 Task: Find connections with filter location Kodarmā with filter topic #careerswith filter profile language English with filter current company Biesse with filter school Government College of Engineering, Amravati. with filter industry Investment Advice with filter service category Management with filter keywords title SQL Developer
Action: Mouse moved to (293, 203)
Screenshot: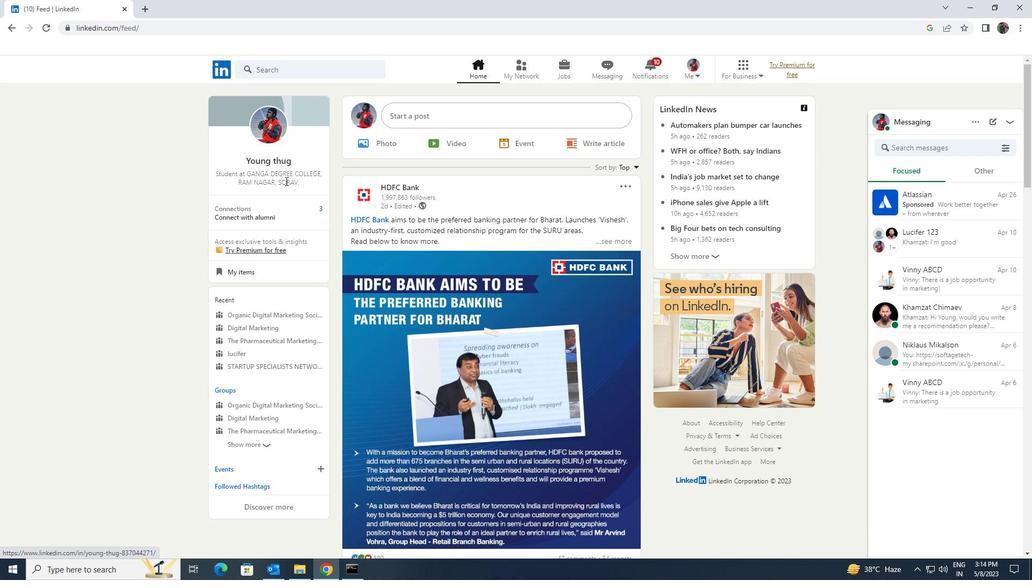 
Action: Mouse pressed left at (293, 203)
Screenshot: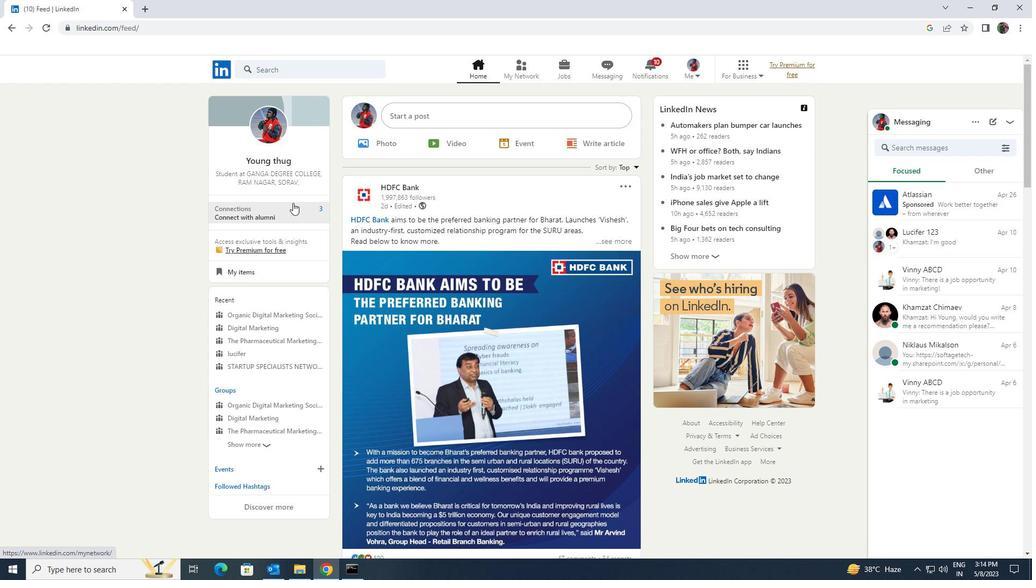 
Action: Mouse moved to (293, 122)
Screenshot: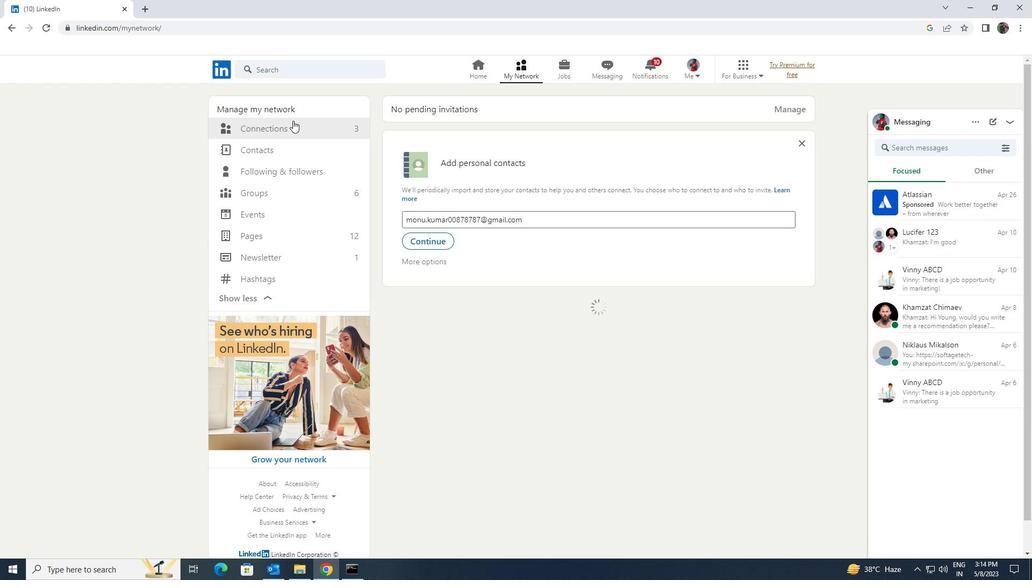 
Action: Mouse pressed left at (293, 122)
Screenshot: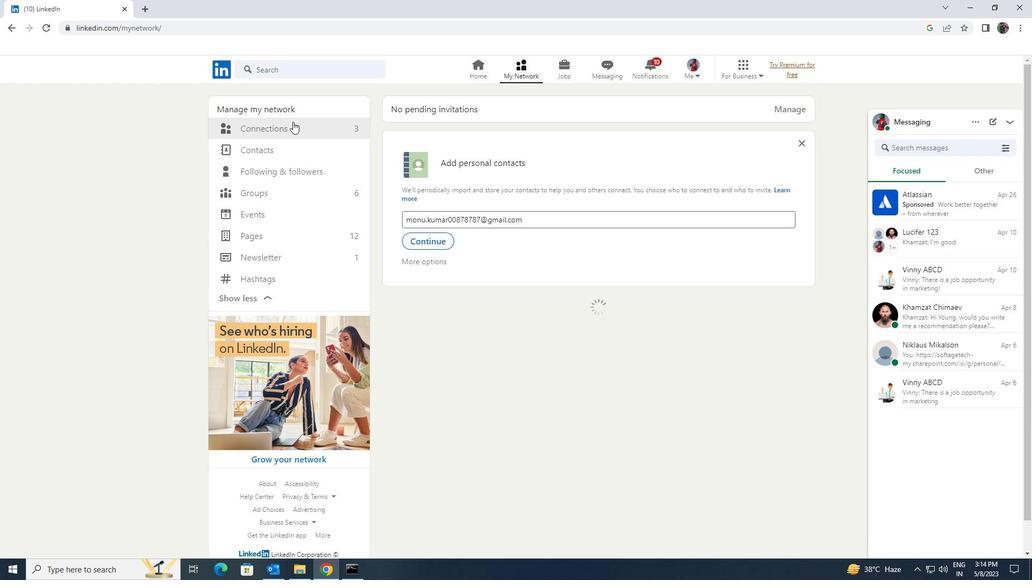 
Action: Mouse moved to (579, 130)
Screenshot: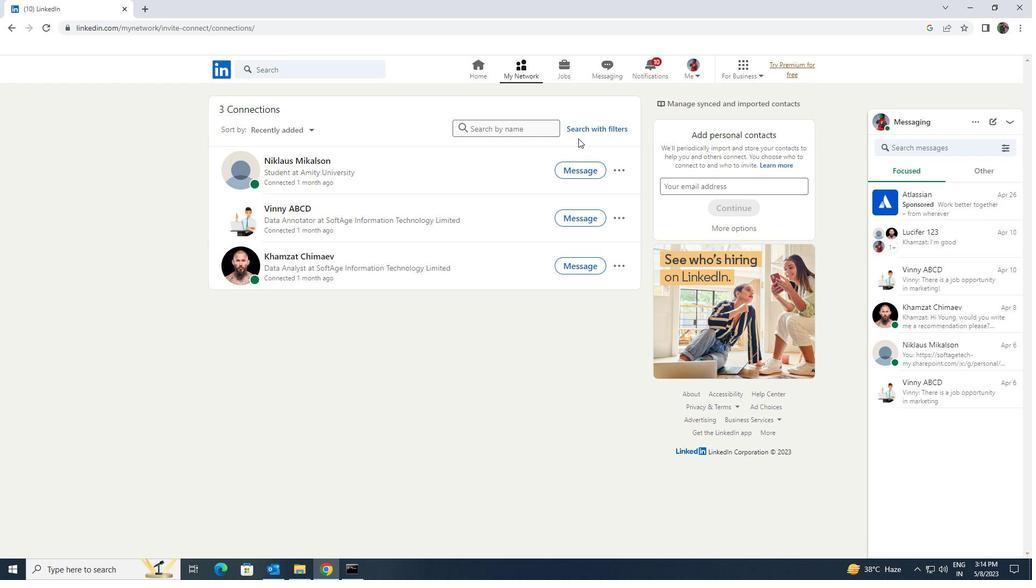 
Action: Mouse pressed left at (579, 130)
Screenshot: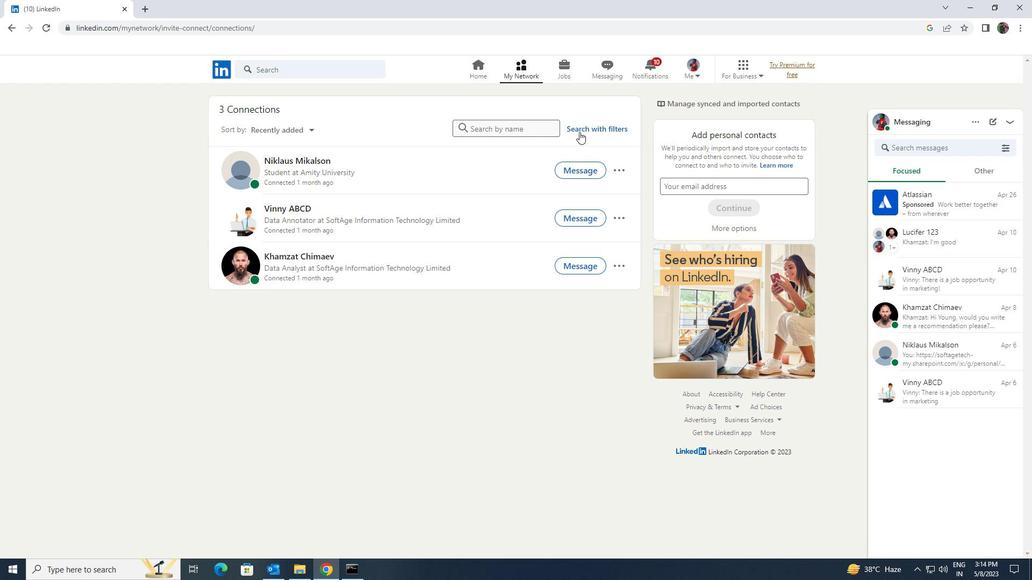 
Action: Mouse moved to (546, 100)
Screenshot: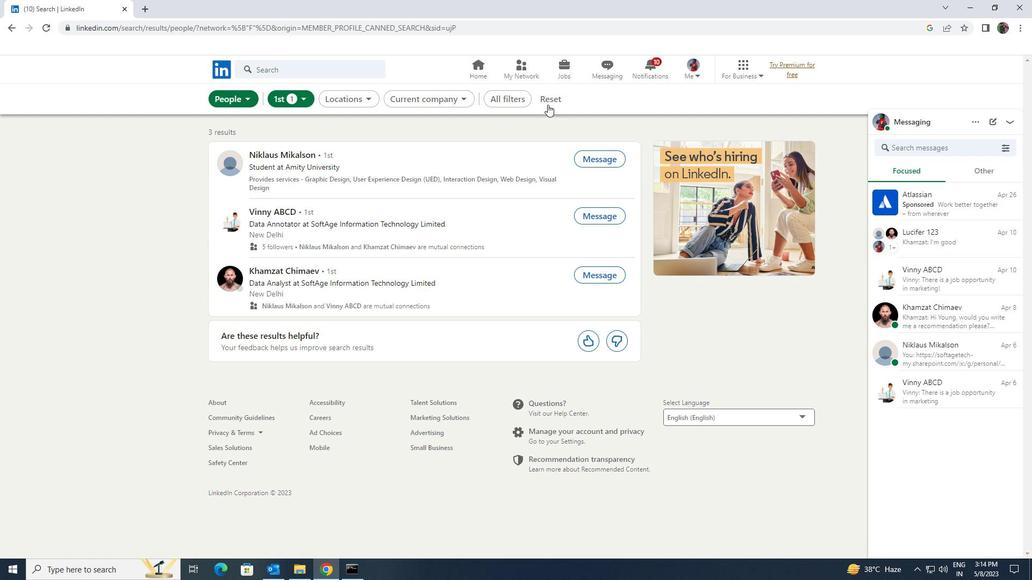 
Action: Mouse pressed left at (546, 100)
Screenshot: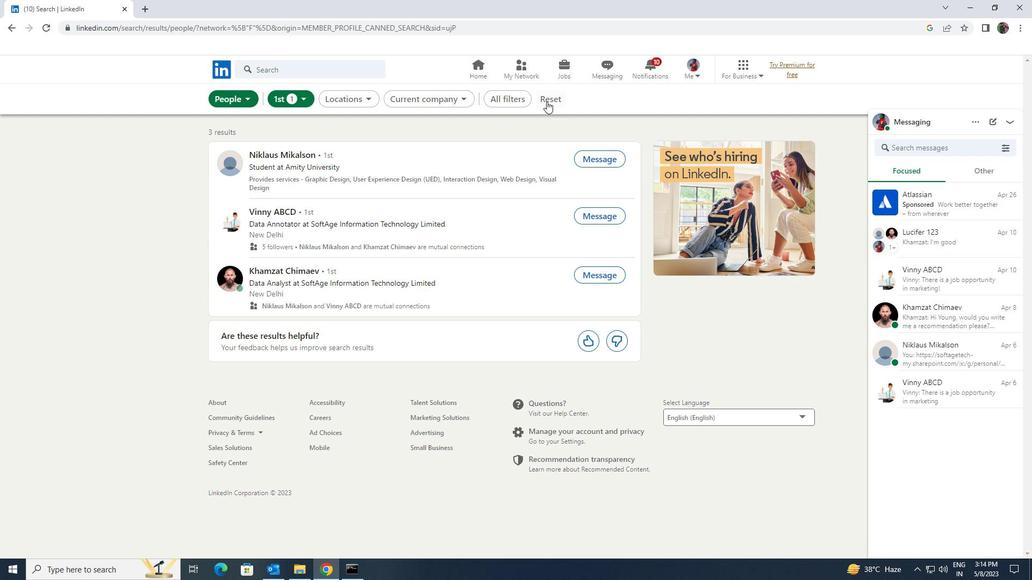 
Action: Mouse moved to (536, 100)
Screenshot: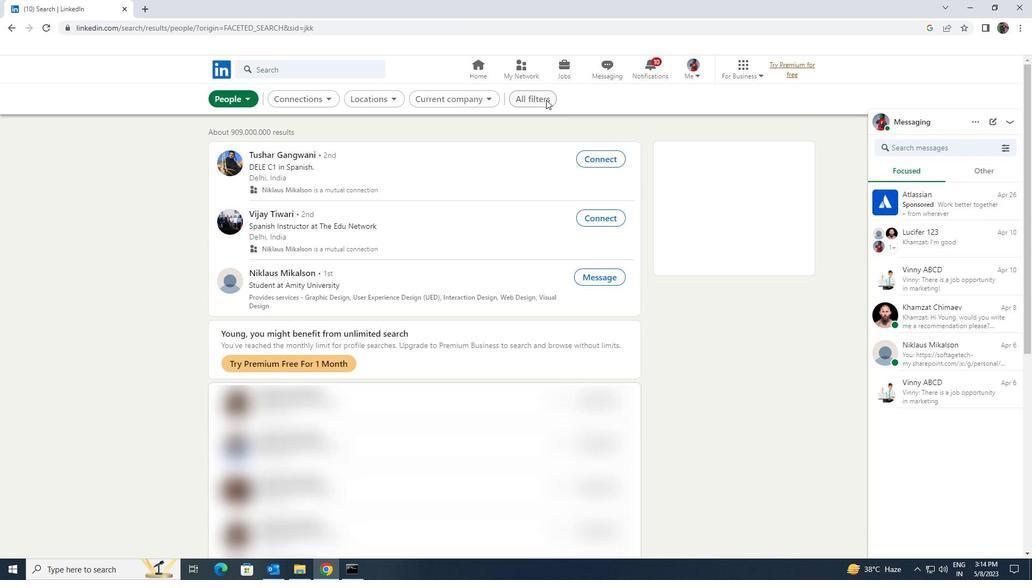
Action: Mouse pressed left at (536, 100)
Screenshot: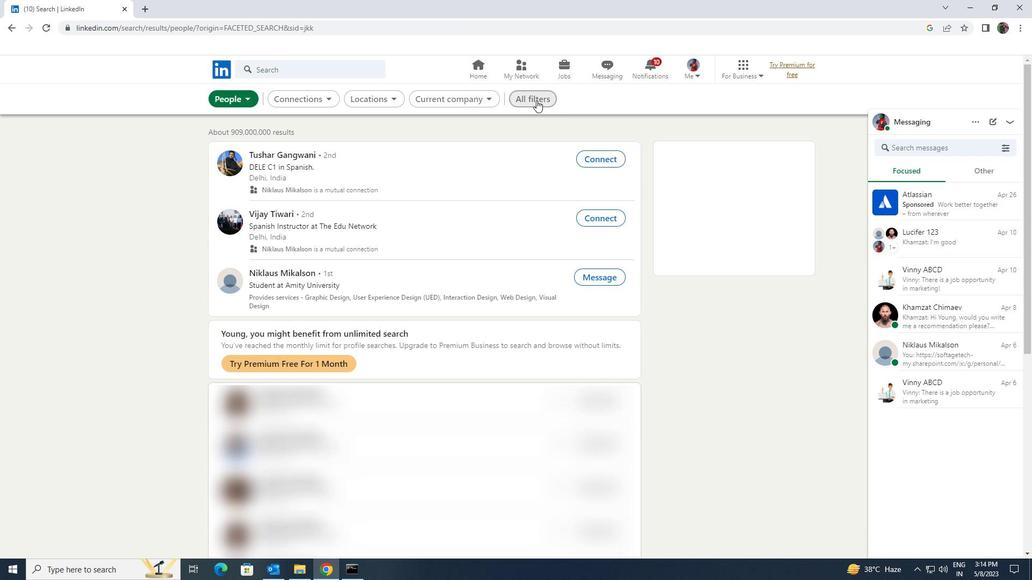 
Action: Mouse moved to (896, 421)
Screenshot: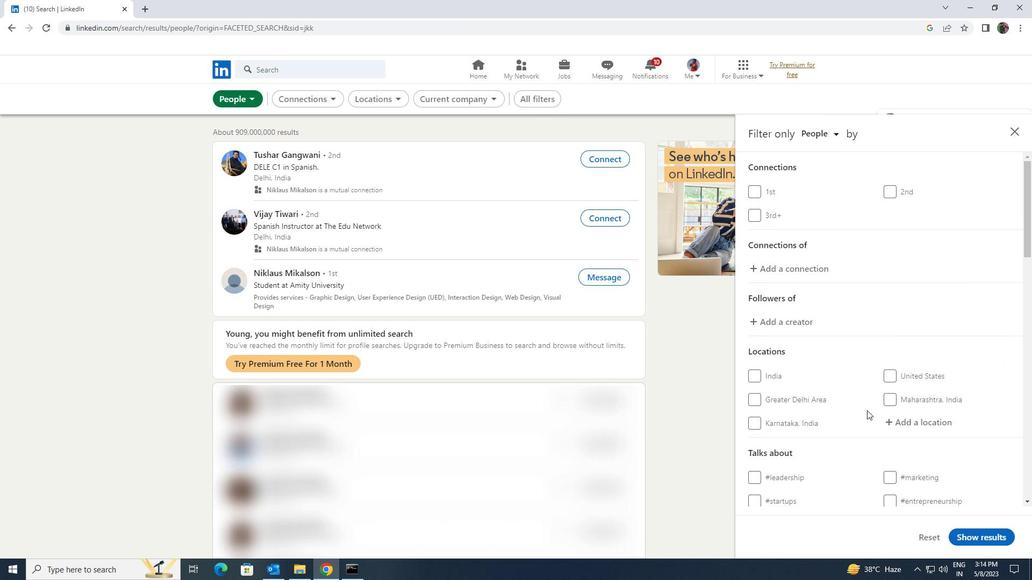 
Action: Mouse pressed left at (896, 421)
Screenshot: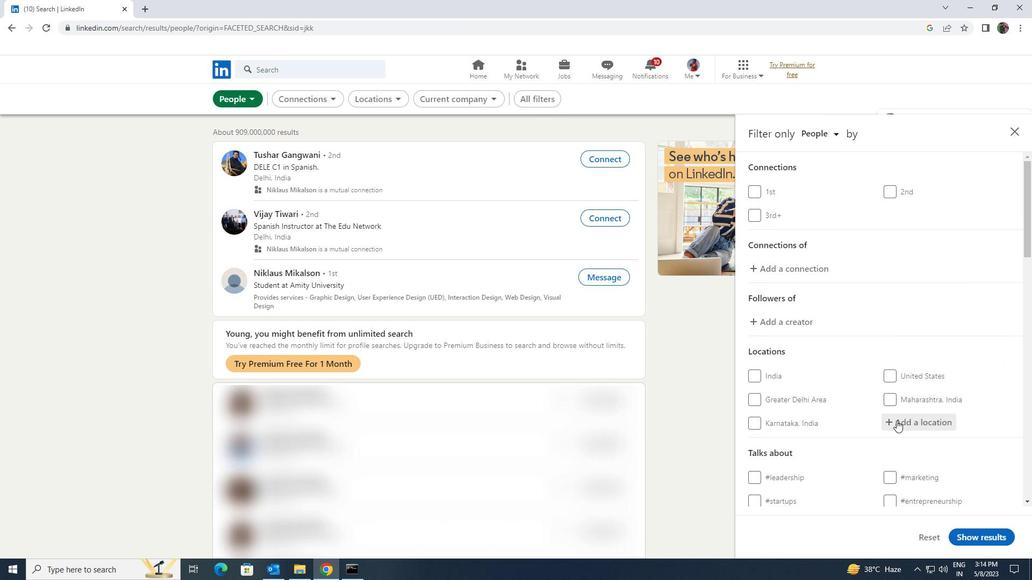 
Action: Key pressed <Key.shift>KODARMA
Screenshot: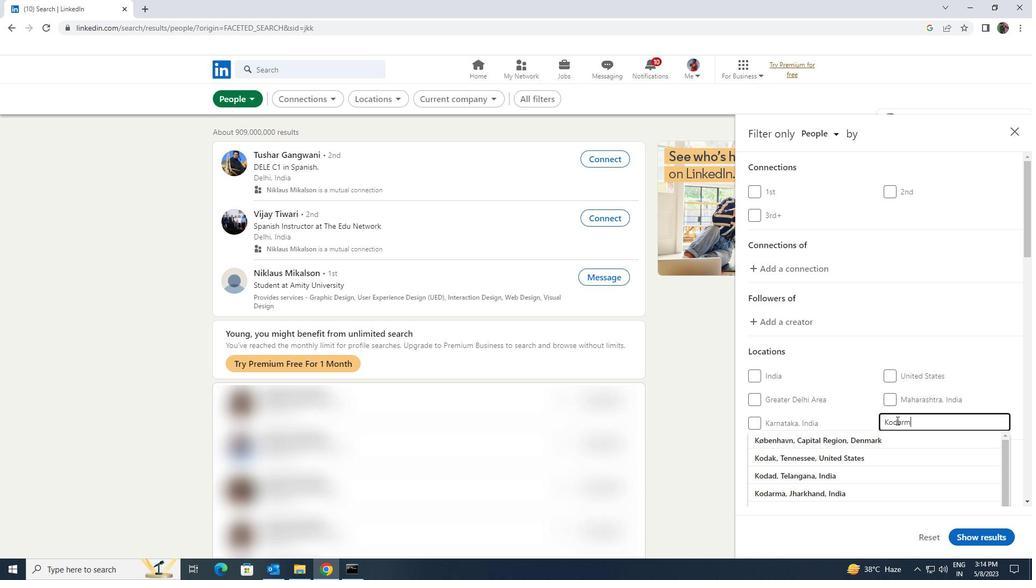 
Action: Mouse moved to (896, 434)
Screenshot: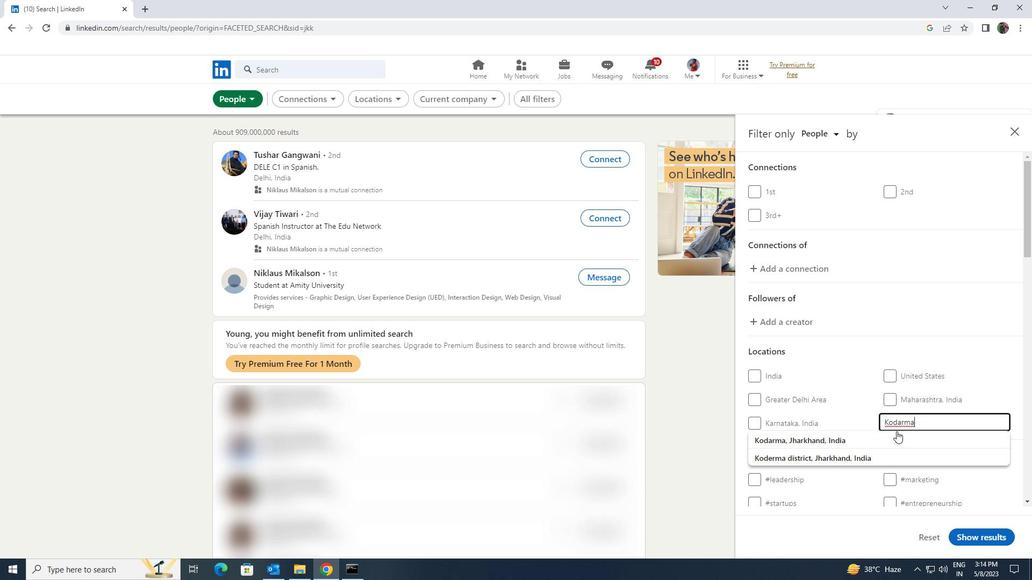 
Action: Mouse pressed left at (896, 434)
Screenshot: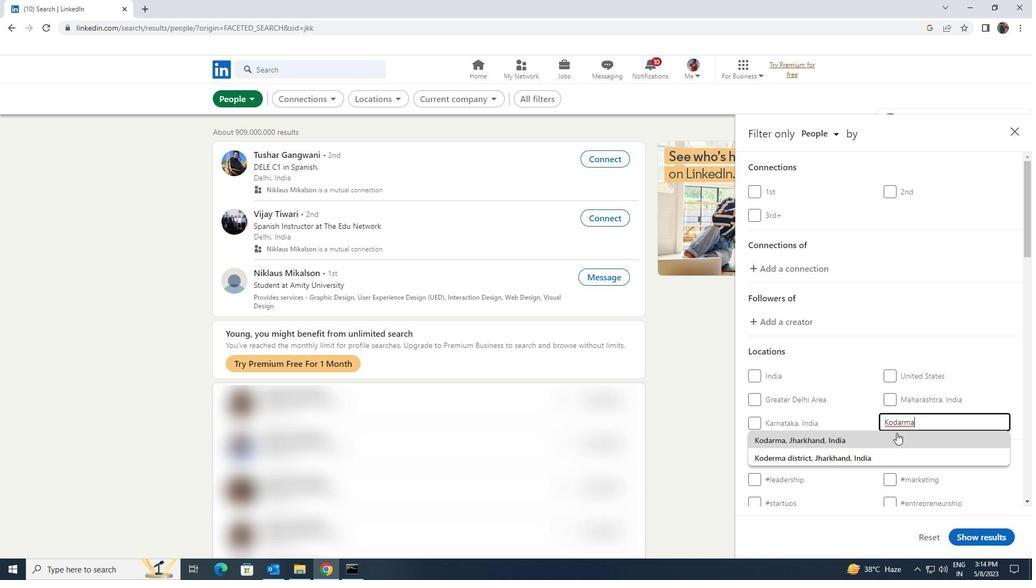 
Action: Mouse scrolled (896, 433) with delta (0, 0)
Screenshot: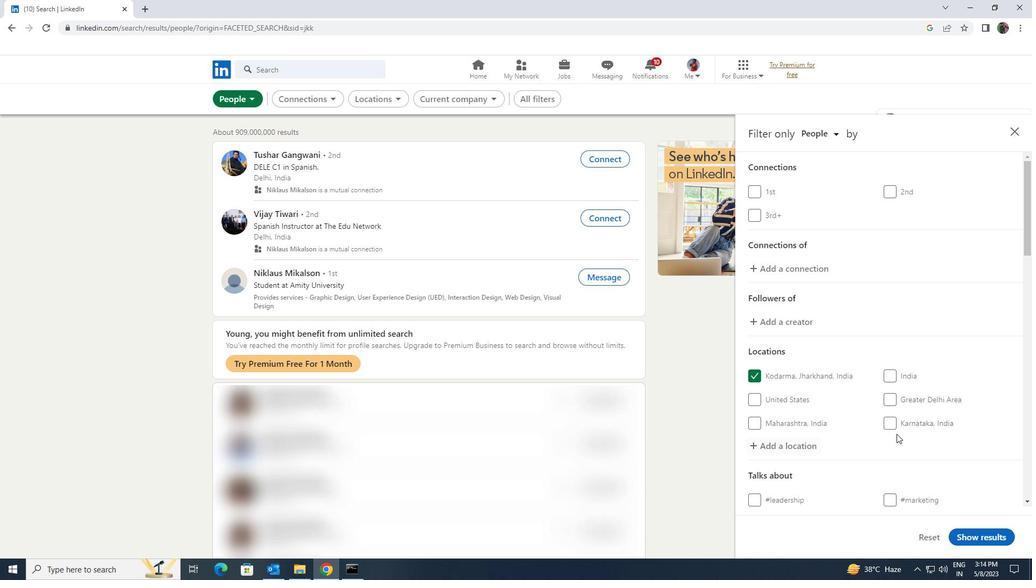 
Action: Mouse scrolled (896, 433) with delta (0, 0)
Screenshot: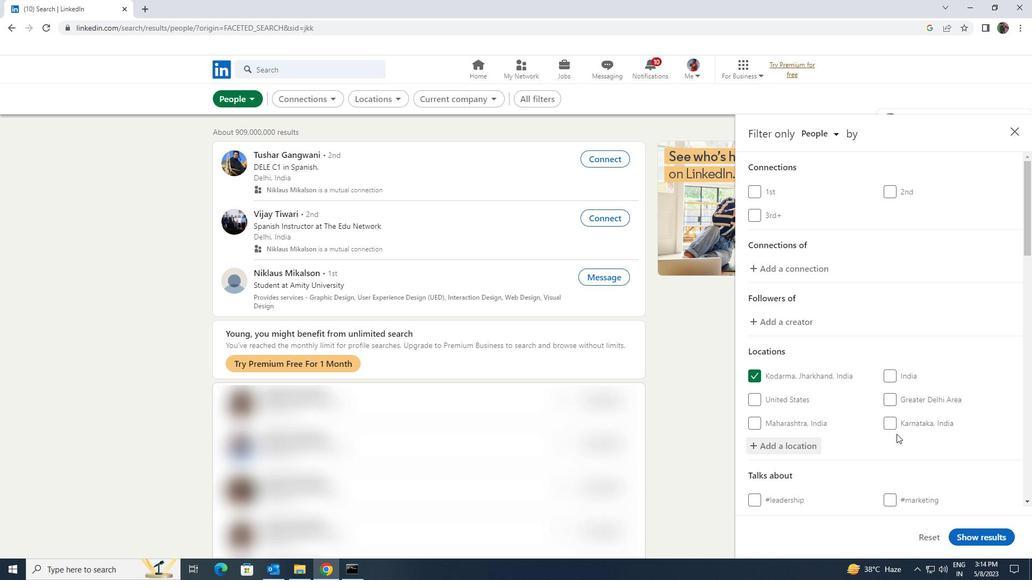 
Action: Mouse moved to (896, 442)
Screenshot: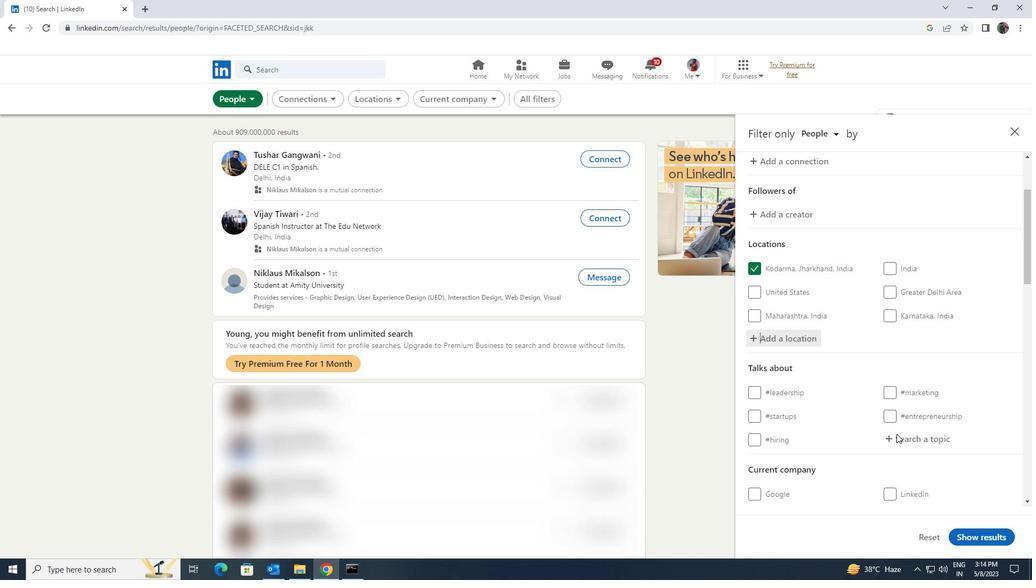
Action: Mouse pressed left at (896, 442)
Screenshot: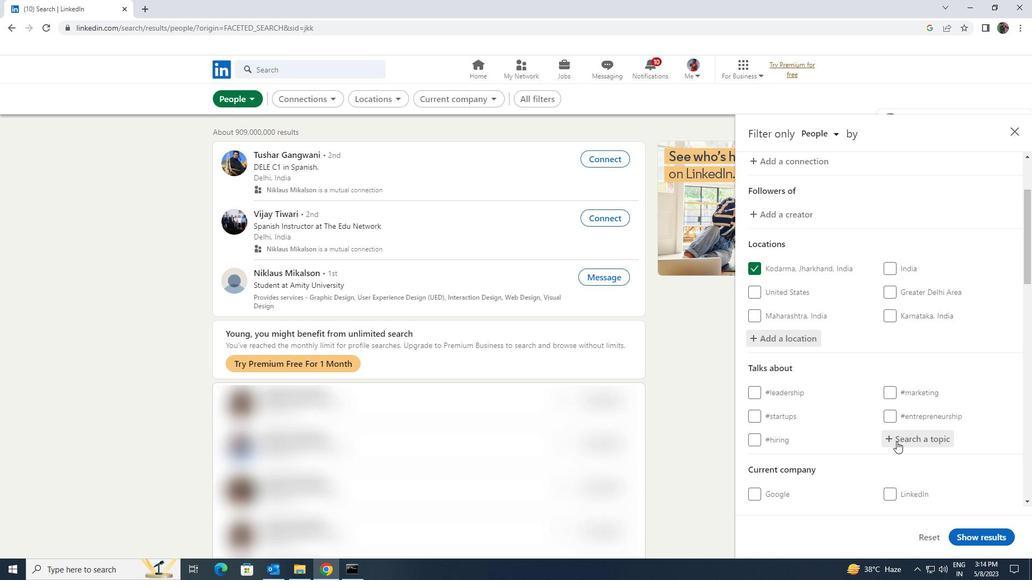 
Action: Key pressed <Key.shift>CAREERS
Screenshot: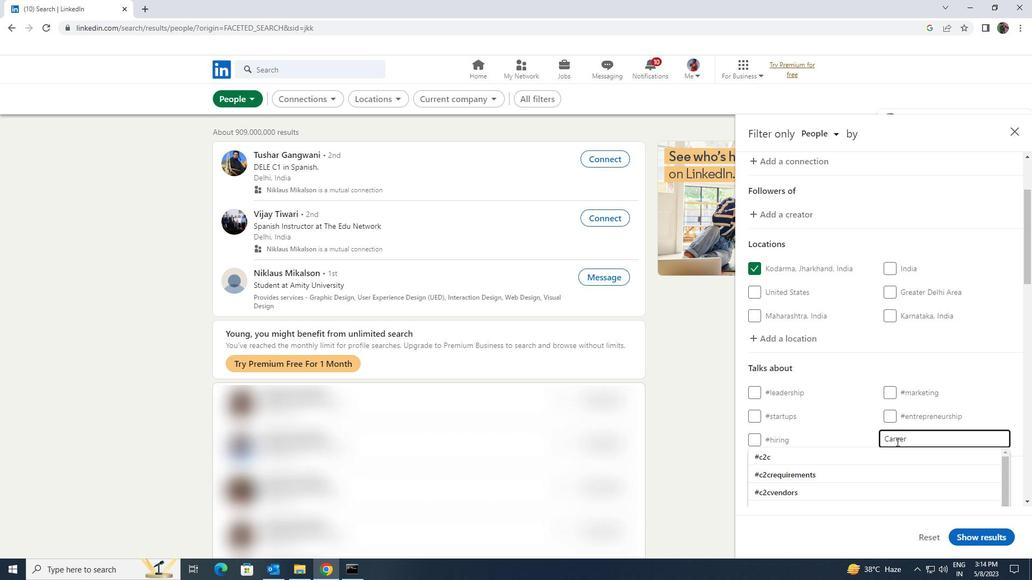 
Action: Mouse moved to (893, 452)
Screenshot: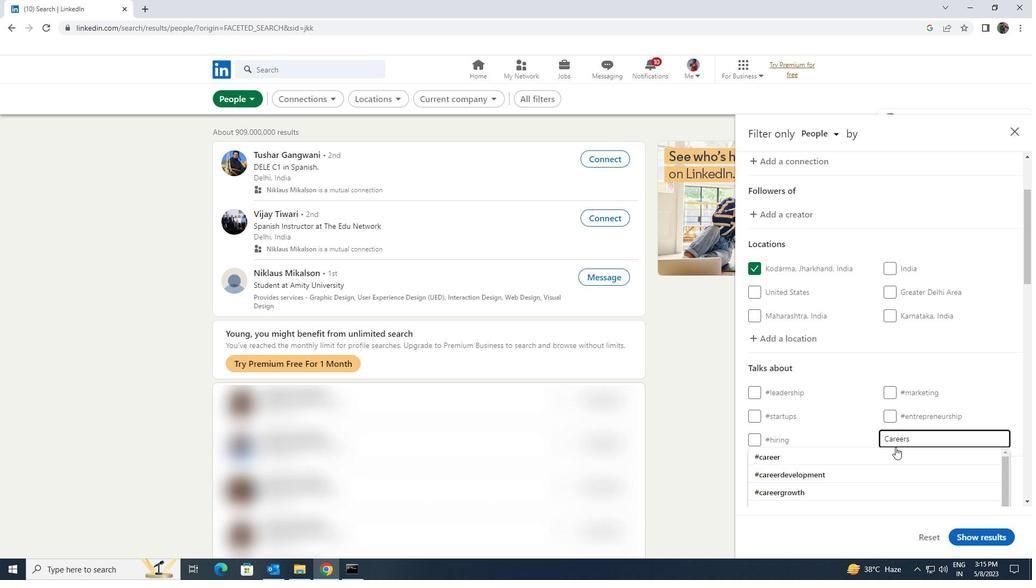 
Action: Mouse pressed left at (893, 452)
Screenshot: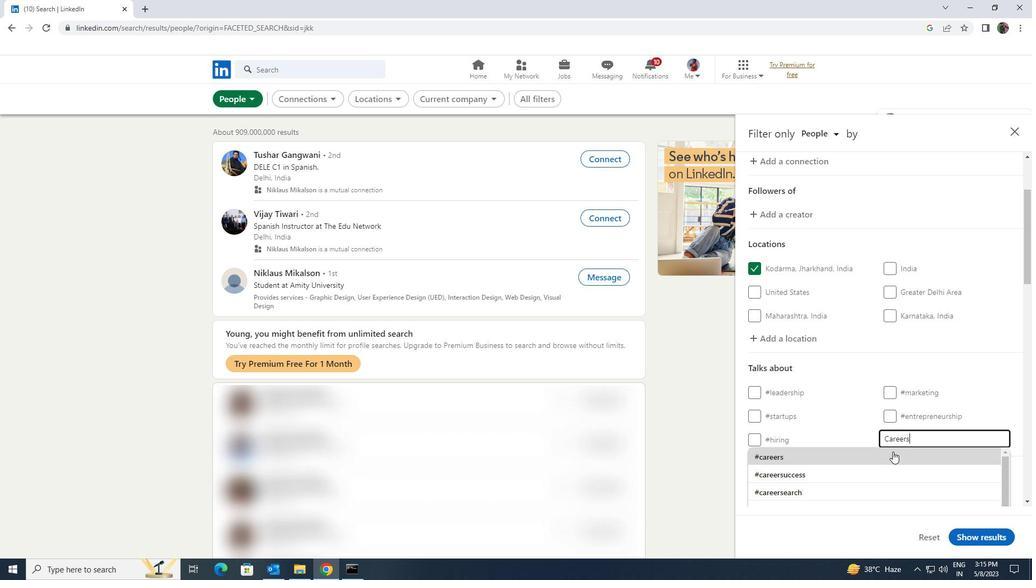 
Action: Mouse scrolled (893, 451) with delta (0, 0)
Screenshot: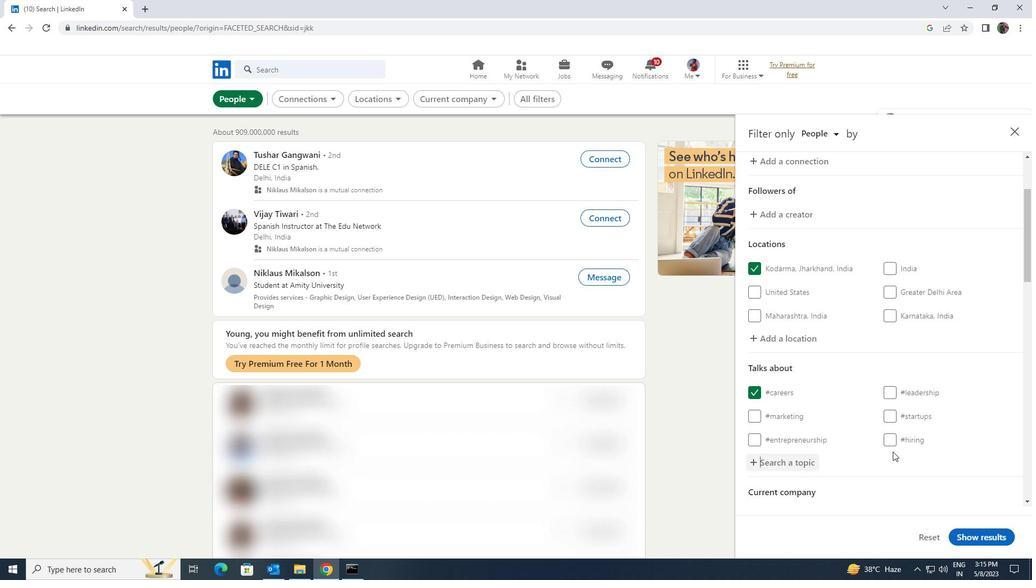 
Action: Mouse scrolled (893, 451) with delta (0, 0)
Screenshot: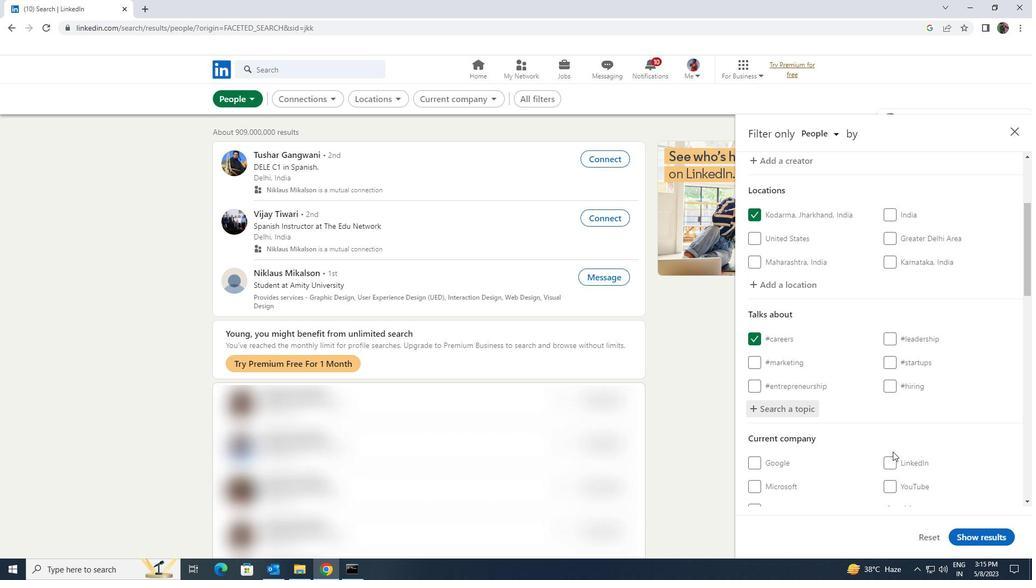 
Action: Mouse scrolled (893, 451) with delta (0, 0)
Screenshot: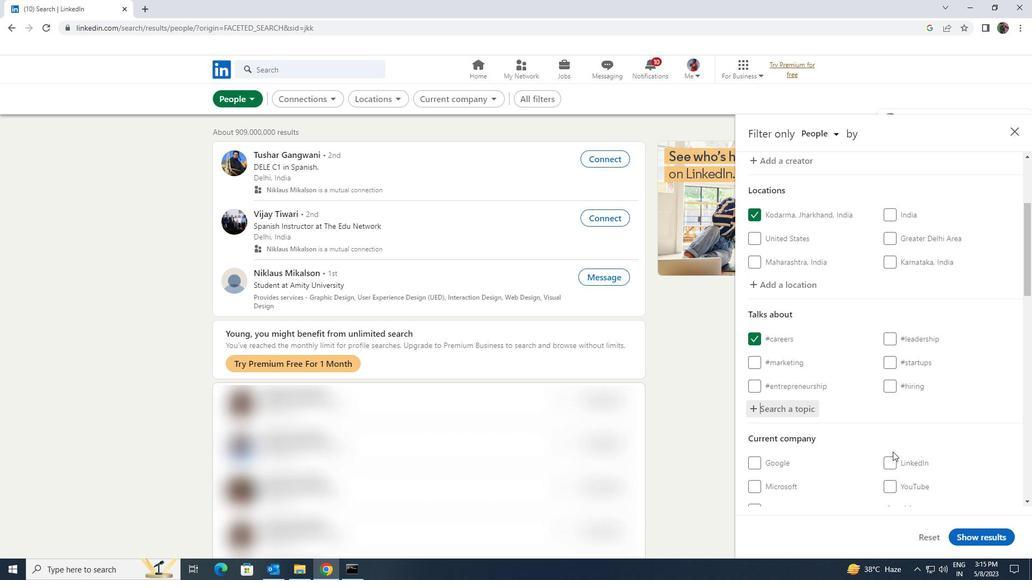 
Action: Mouse scrolled (893, 451) with delta (0, 0)
Screenshot: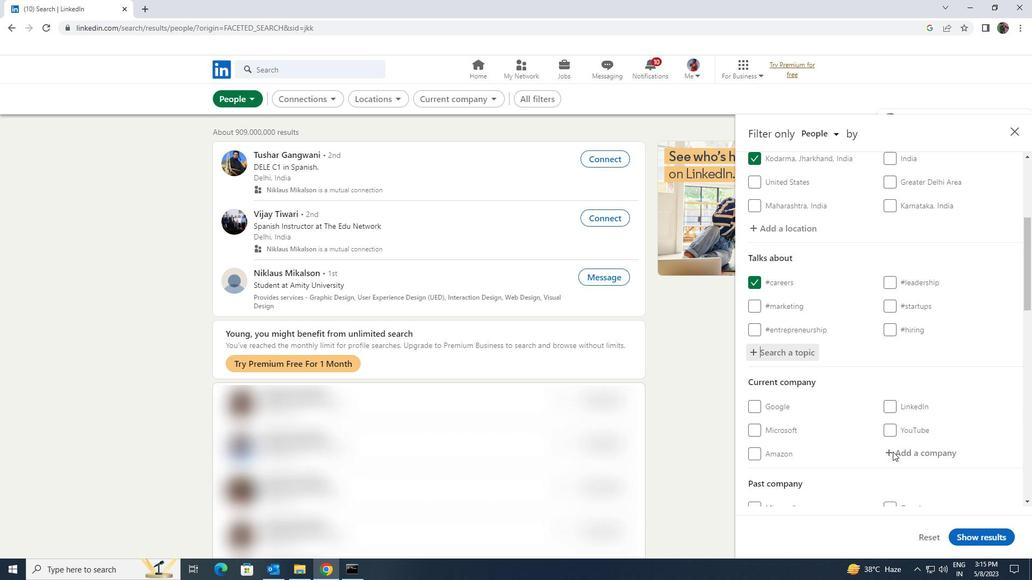 
Action: Mouse scrolled (893, 451) with delta (0, 0)
Screenshot: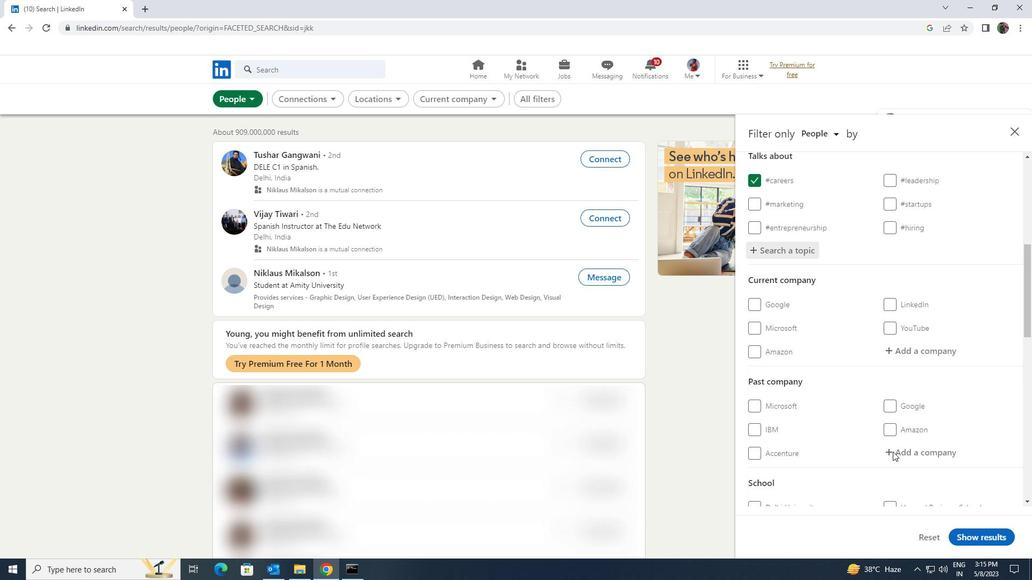 
Action: Mouse scrolled (893, 451) with delta (0, 0)
Screenshot: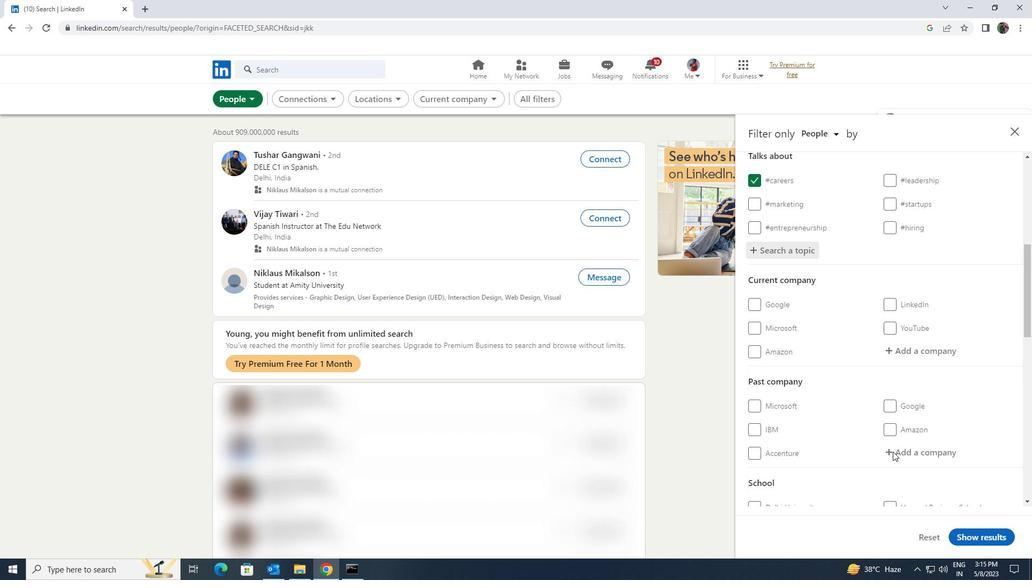 
Action: Mouse scrolled (893, 451) with delta (0, 0)
Screenshot: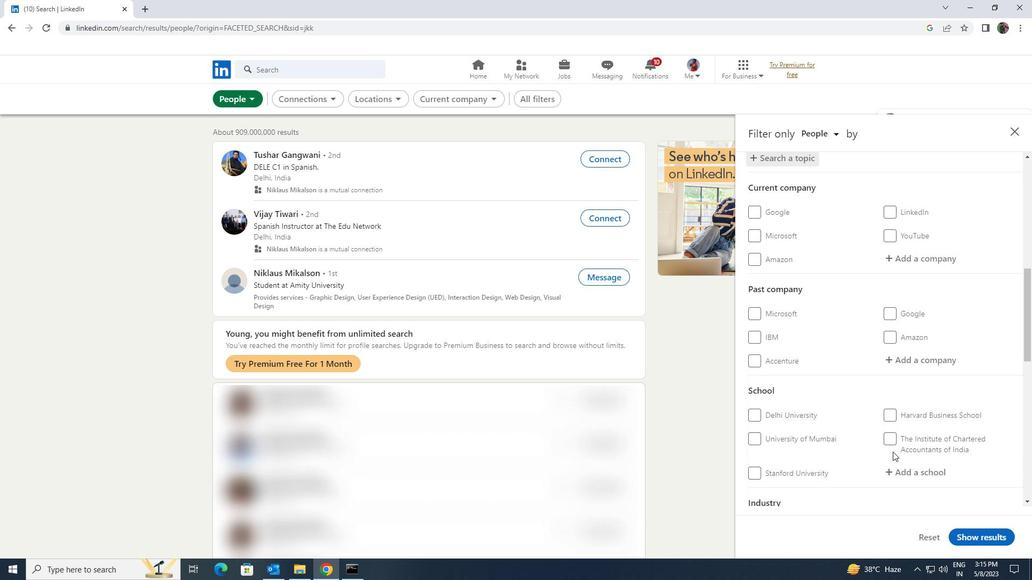 
Action: Mouse scrolled (893, 451) with delta (0, 0)
Screenshot: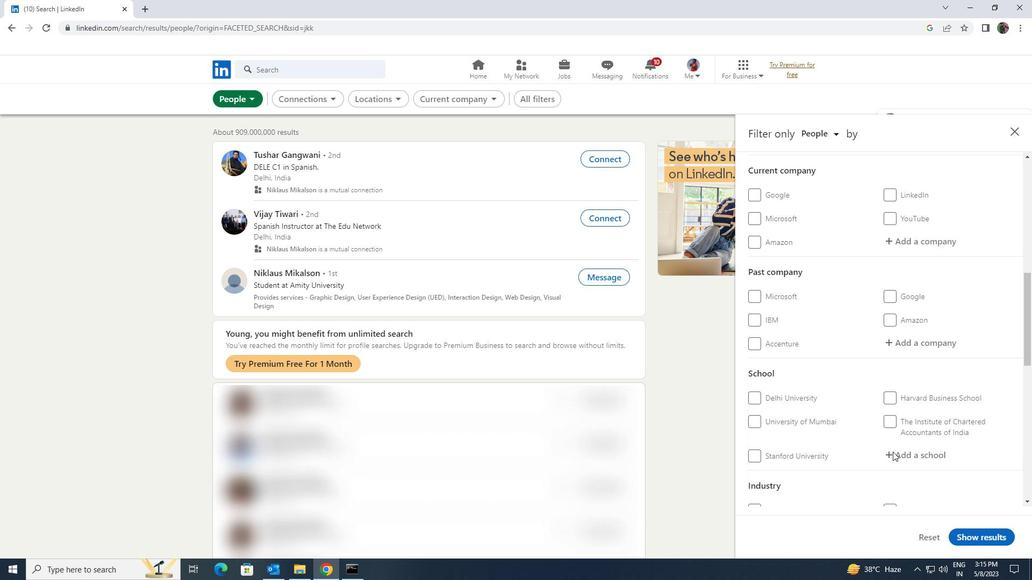
Action: Mouse scrolled (893, 451) with delta (0, 0)
Screenshot: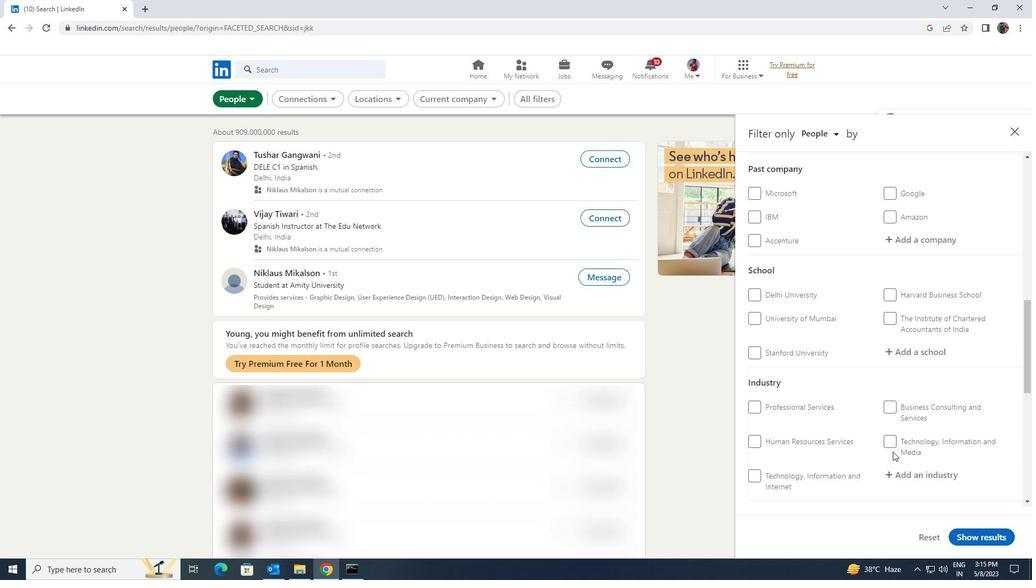 
Action: Mouse scrolled (893, 451) with delta (0, 0)
Screenshot: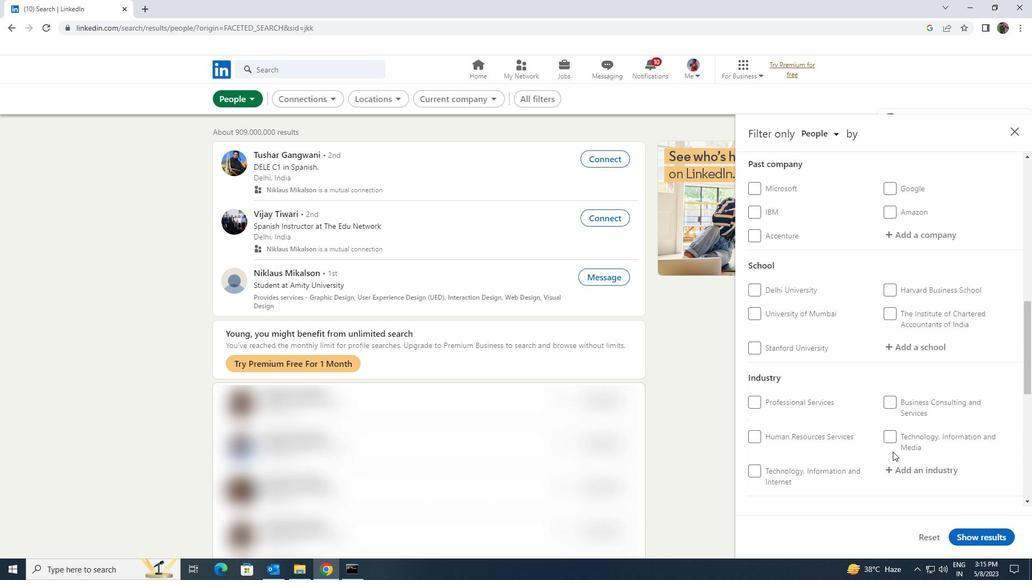 
Action: Mouse scrolled (893, 451) with delta (0, 0)
Screenshot: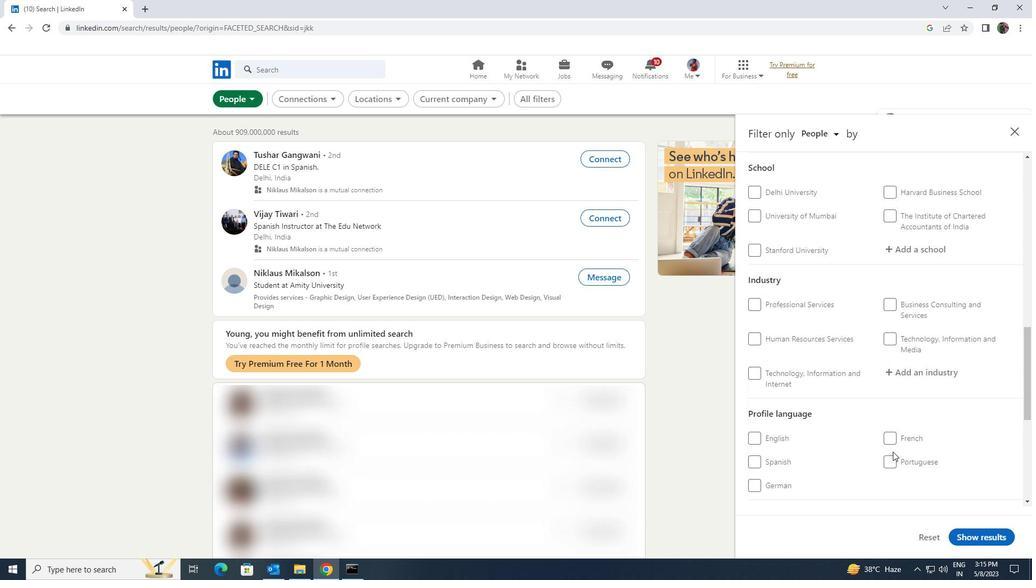 
Action: Mouse moved to (756, 374)
Screenshot: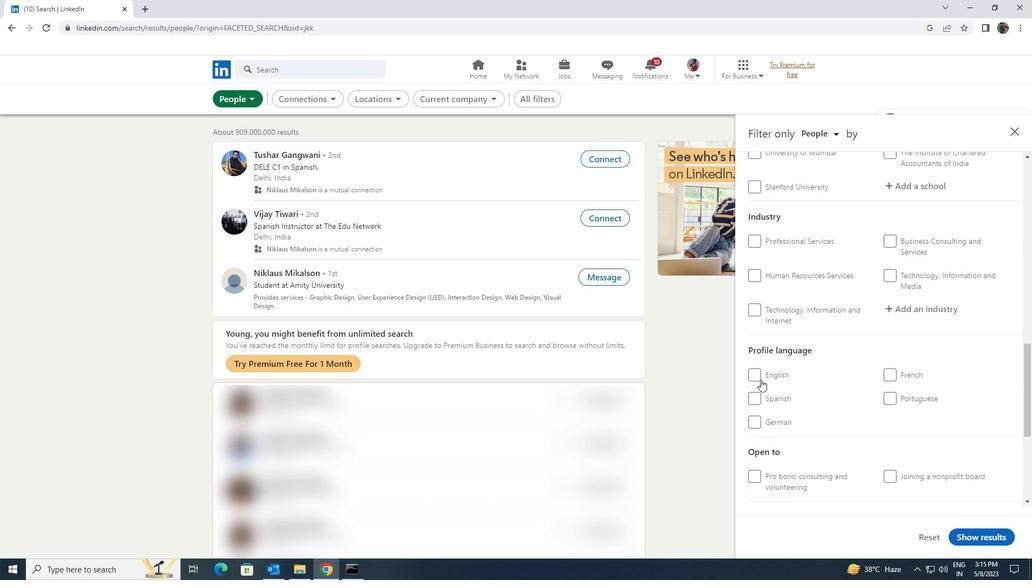 
Action: Mouse pressed left at (756, 374)
Screenshot: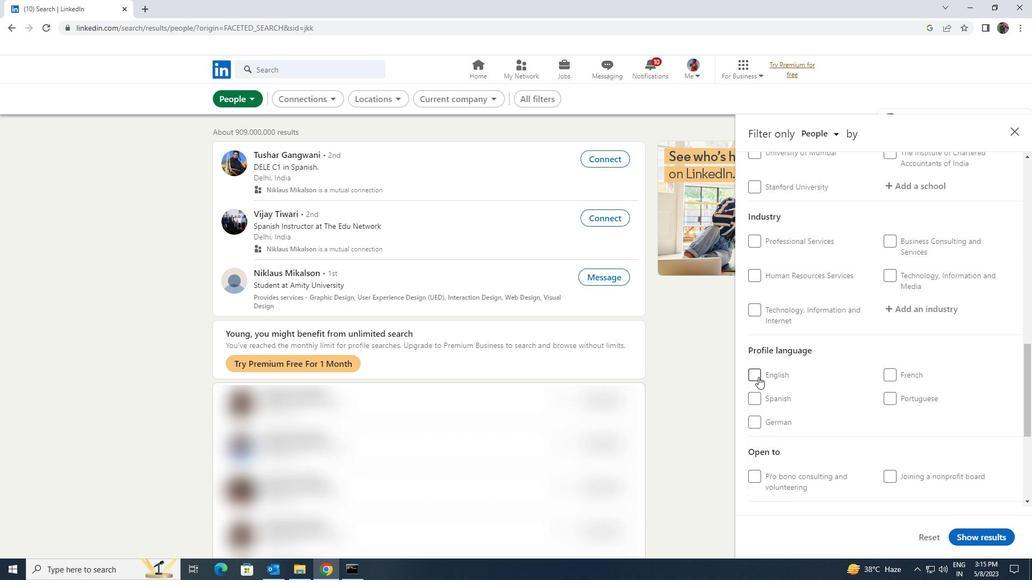 
Action: Mouse moved to (861, 437)
Screenshot: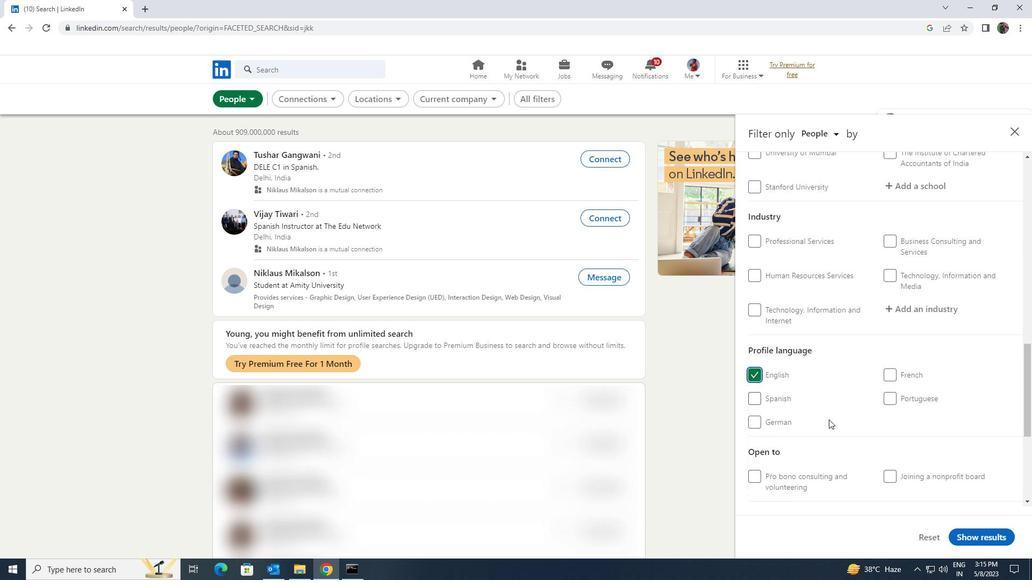 
Action: Mouse scrolled (861, 438) with delta (0, 0)
Screenshot: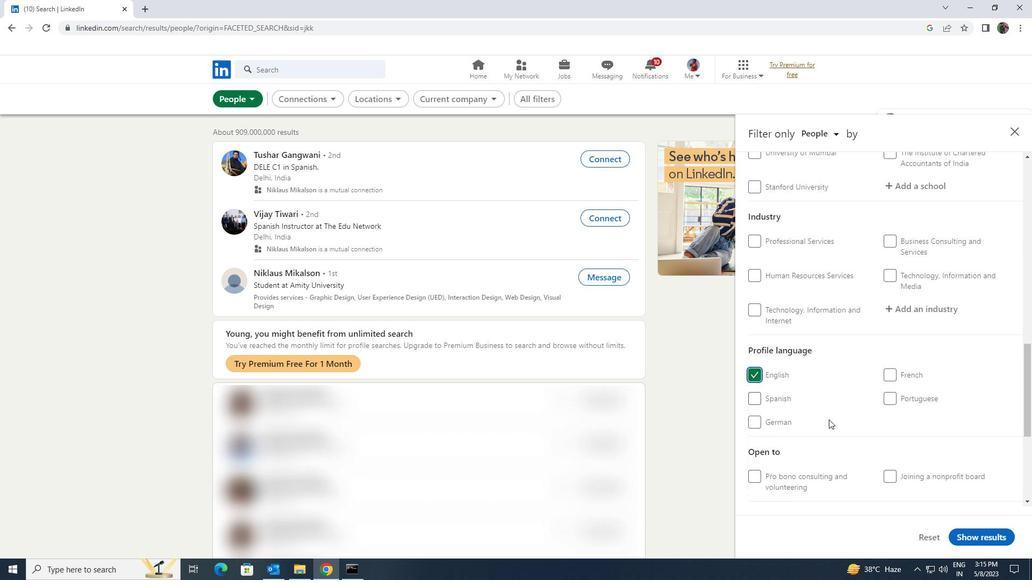 
Action: Mouse scrolled (861, 438) with delta (0, 0)
Screenshot: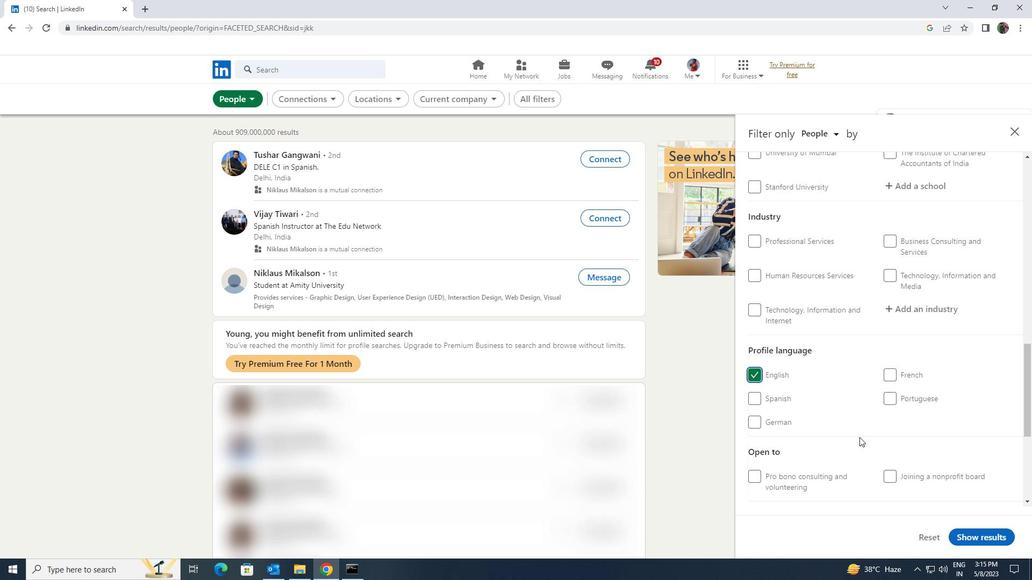 
Action: Mouse scrolled (861, 438) with delta (0, 0)
Screenshot: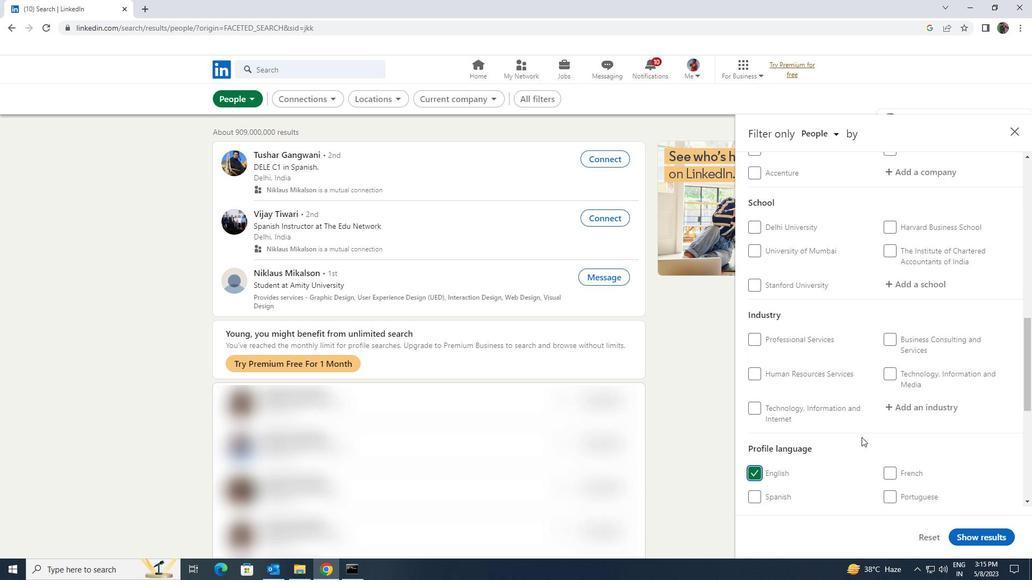 
Action: Mouse scrolled (861, 438) with delta (0, 0)
Screenshot: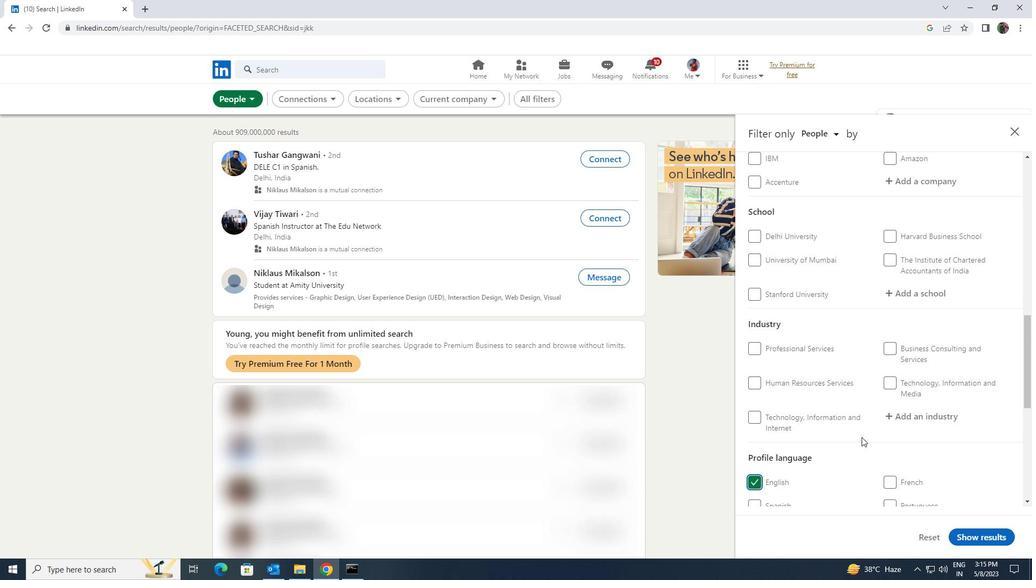 
Action: Mouse scrolled (861, 438) with delta (0, 0)
Screenshot: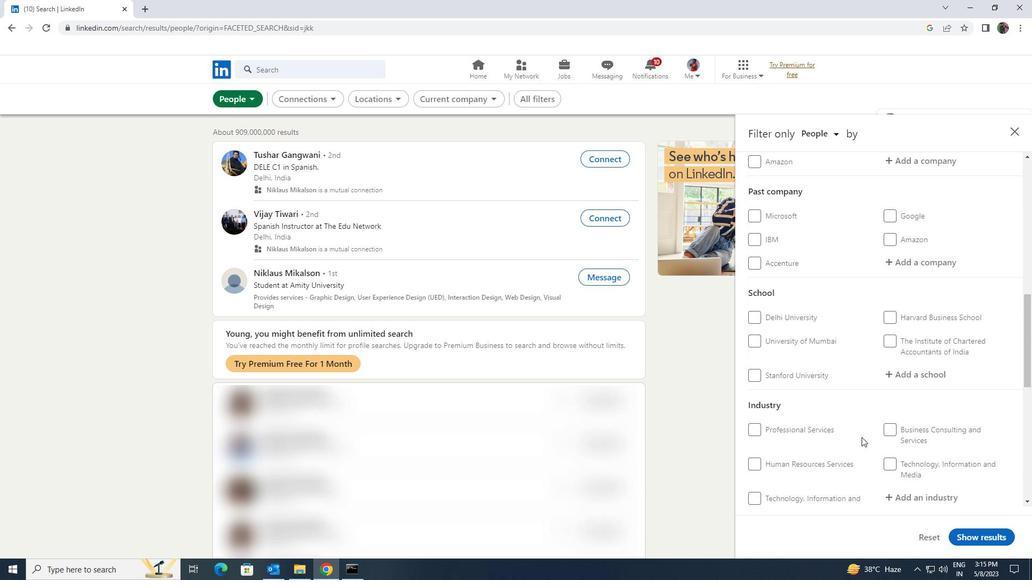 
Action: Mouse scrolled (861, 438) with delta (0, 0)
Screenshot: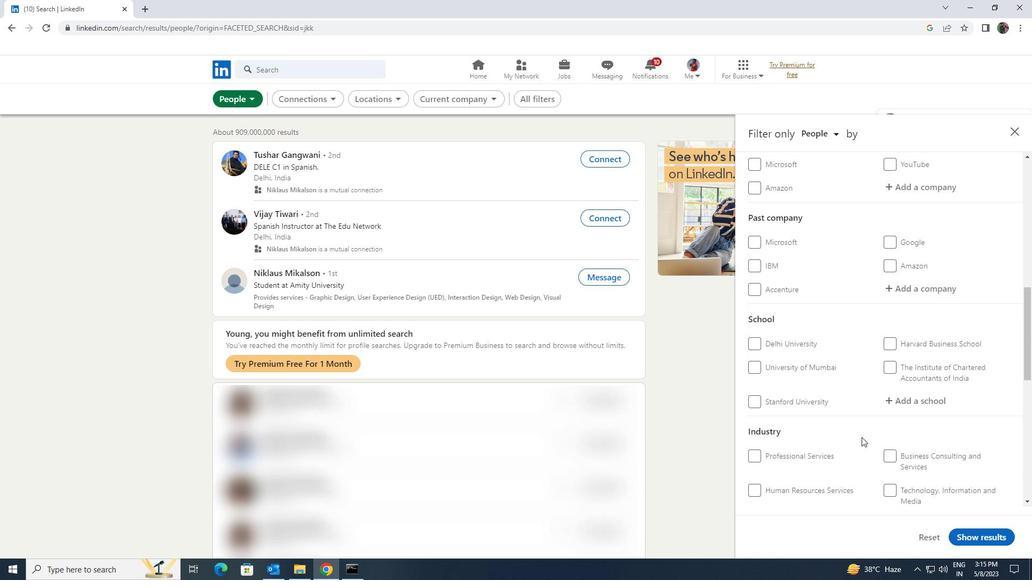 
Action: Mouse scrolled (861, 438) with delta (0, 0)
Screenshot: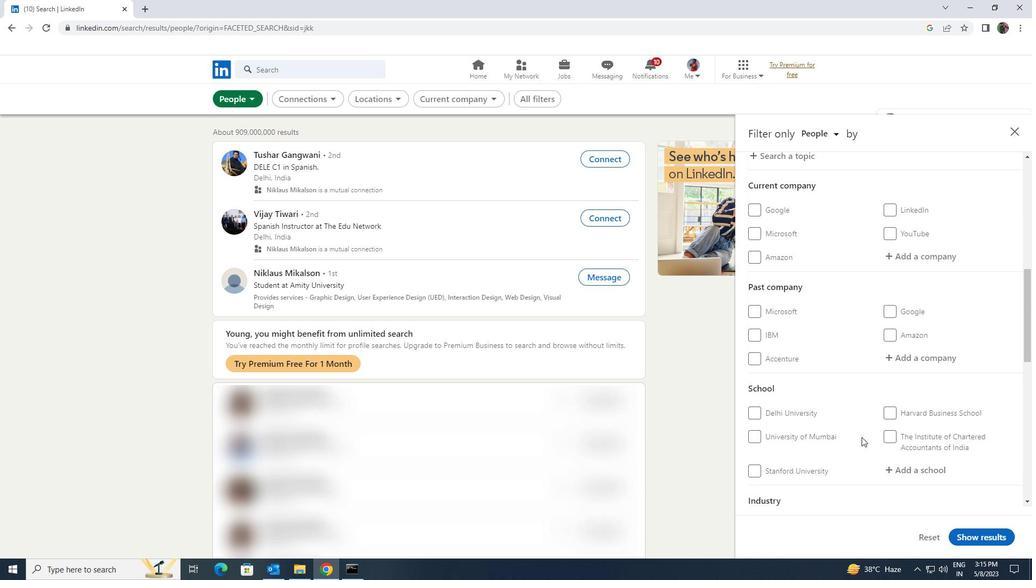 
Action: Mouse scrolled (861, 438) with delta (0, 0)
Screenshot: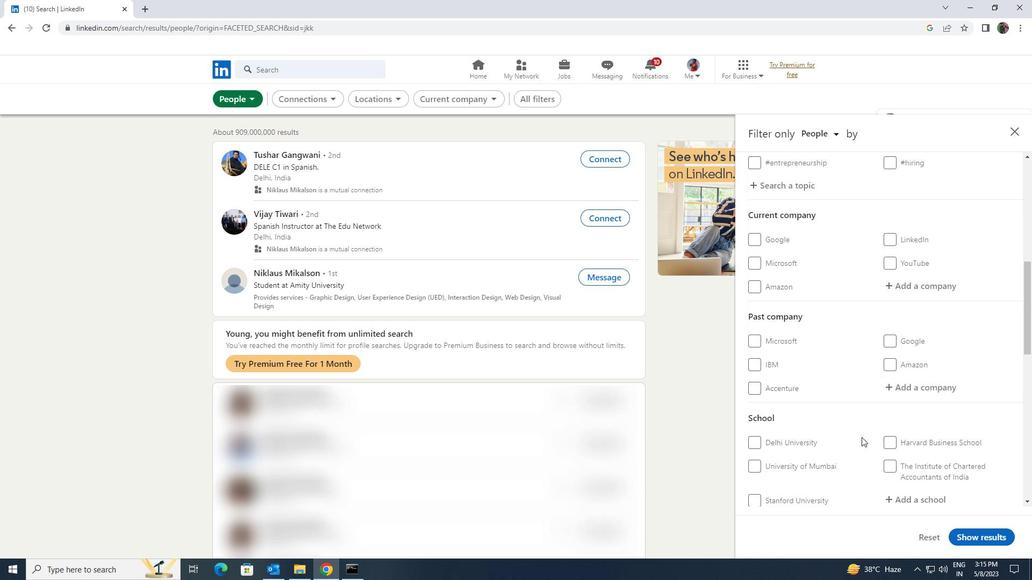 
Action: Mouse moved to (886, 406)
Screenshot: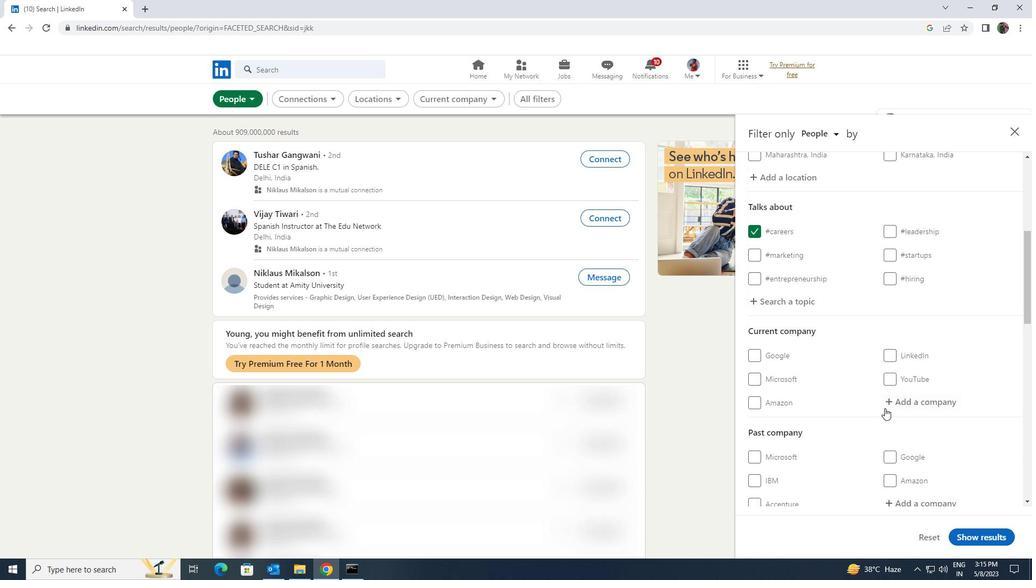 
Action: Mouse pressed left at (886, 406)
Screenshot: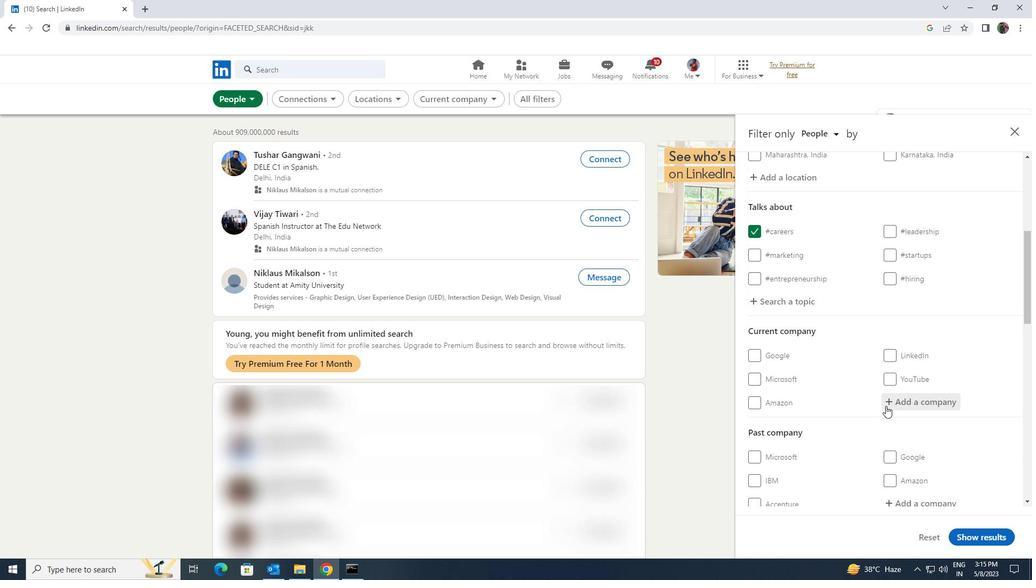 
Action: Key pressed <Key.shift>BIESSE
Screenshot: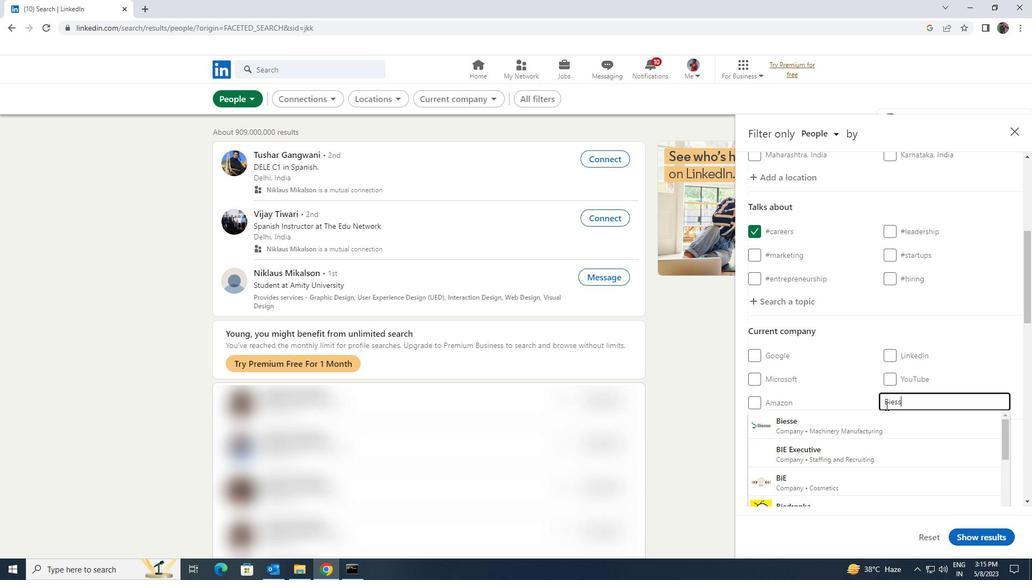 
Action: Mouse moved to (885, 413)
Screenshot: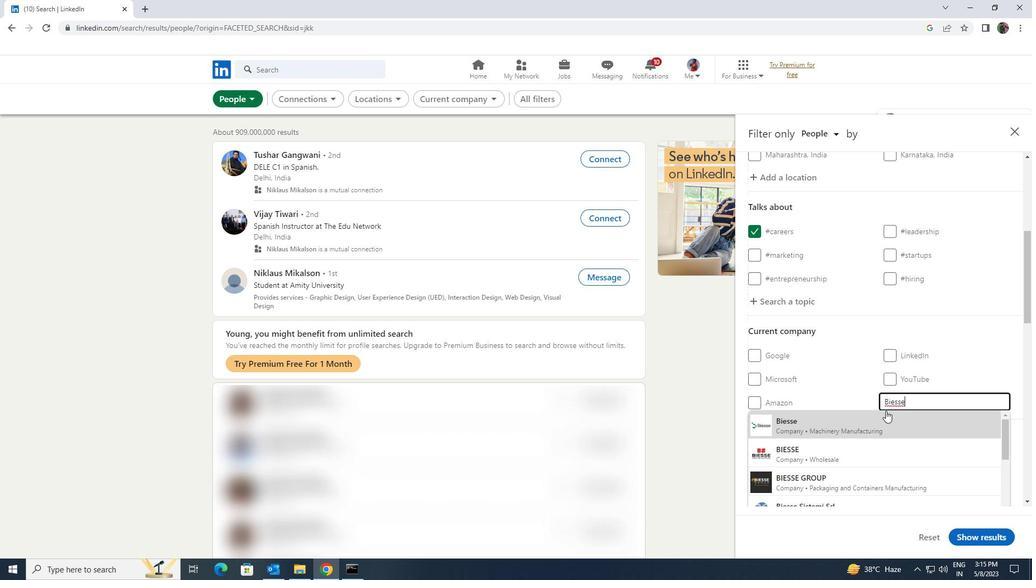 
Action: Mouse pressed left at (885, 413)
Screenshot: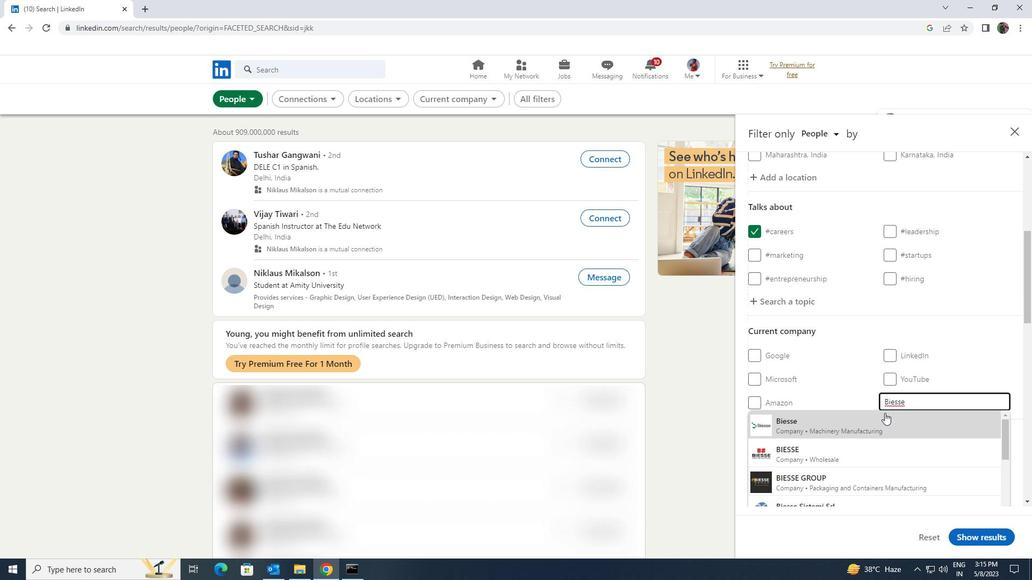
Action: Mouse scrolled (885, 412) with delta (0, 0)
Screenshot: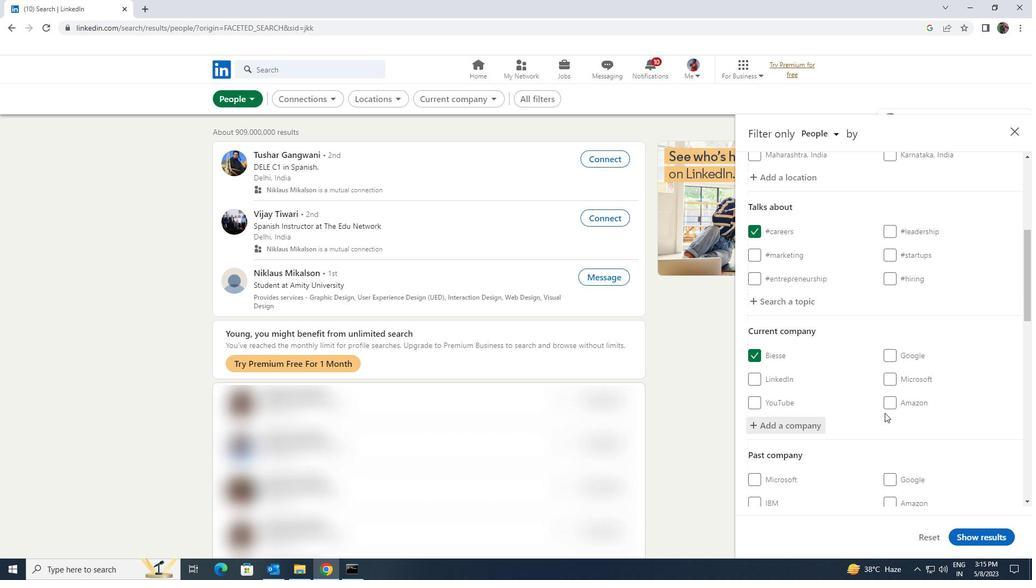 
Action: Mouse scrolled (885, 412) with delta (0, 0)
Screenshot: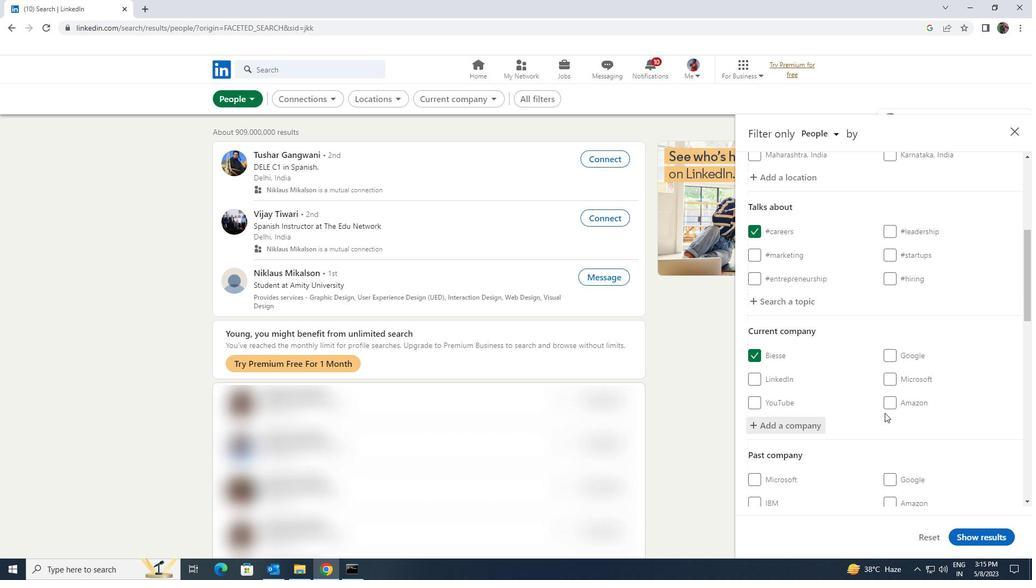 
Action: Mouse scrolled (885, 412) with delta (0, 0)
Screenshot: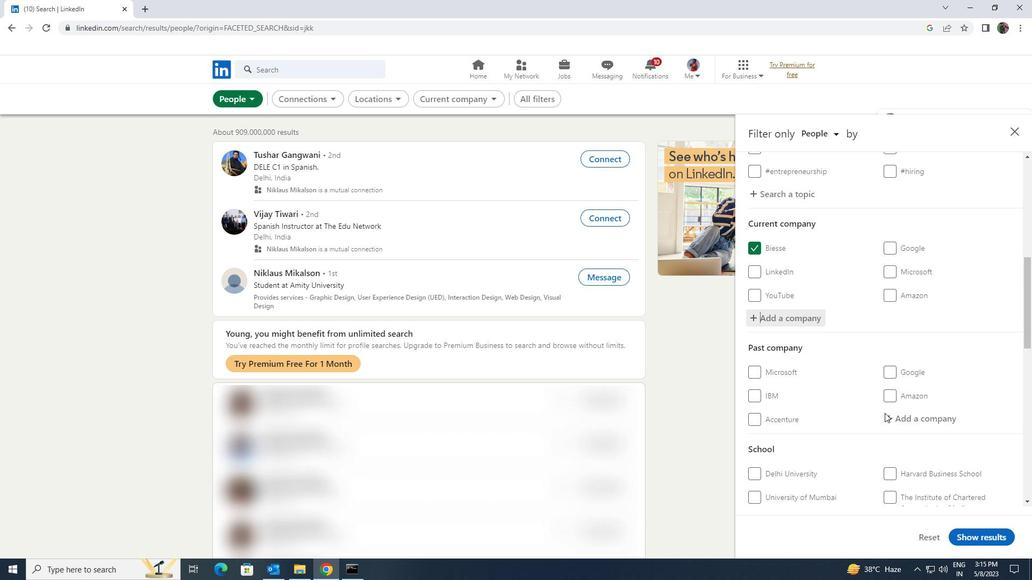 
Action: Mouse scrolled (885, 412) with delta (0, 0)
Screenshot: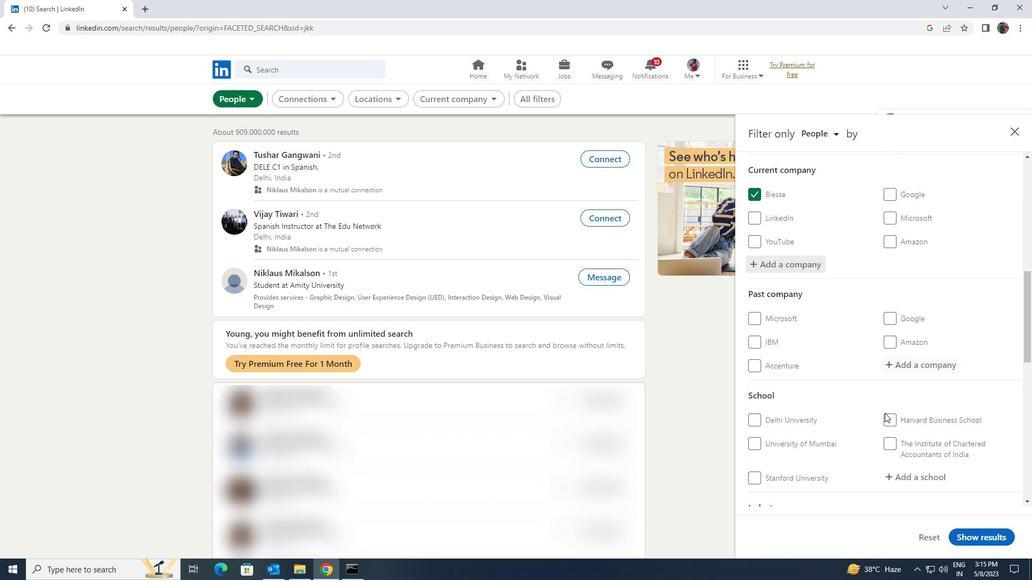 
Action: Mouse moved to (886, 420)
Screenshot: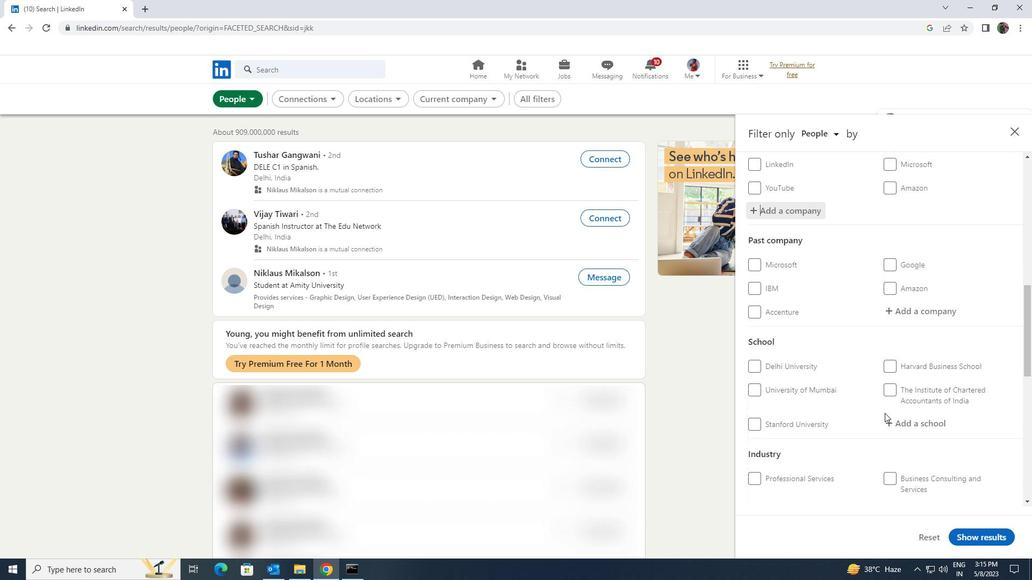 
Action: Mouse pressed left at (886, 420)
Screenshot: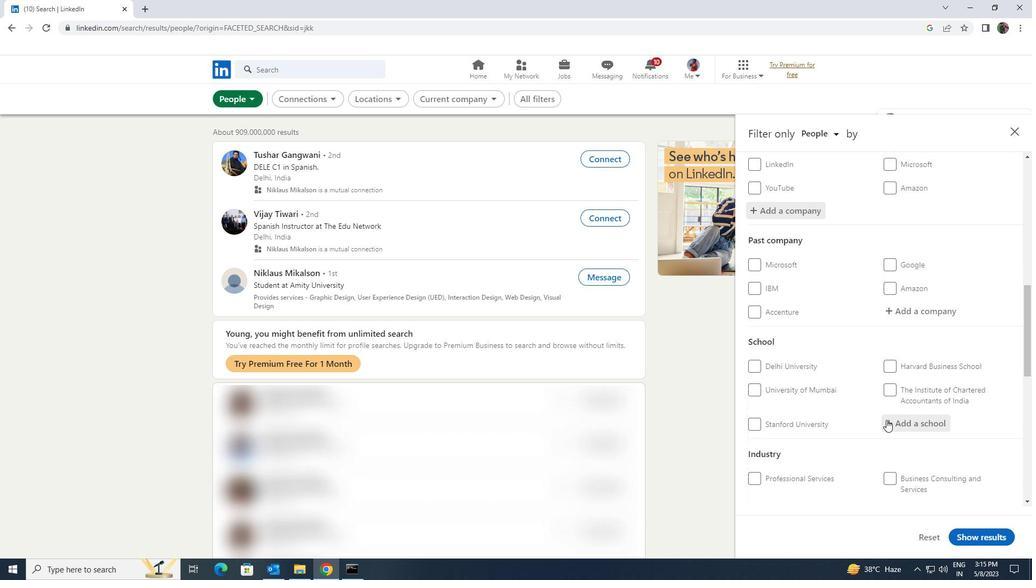 
Action: Mouse moved to (886, 420)
Screenshot: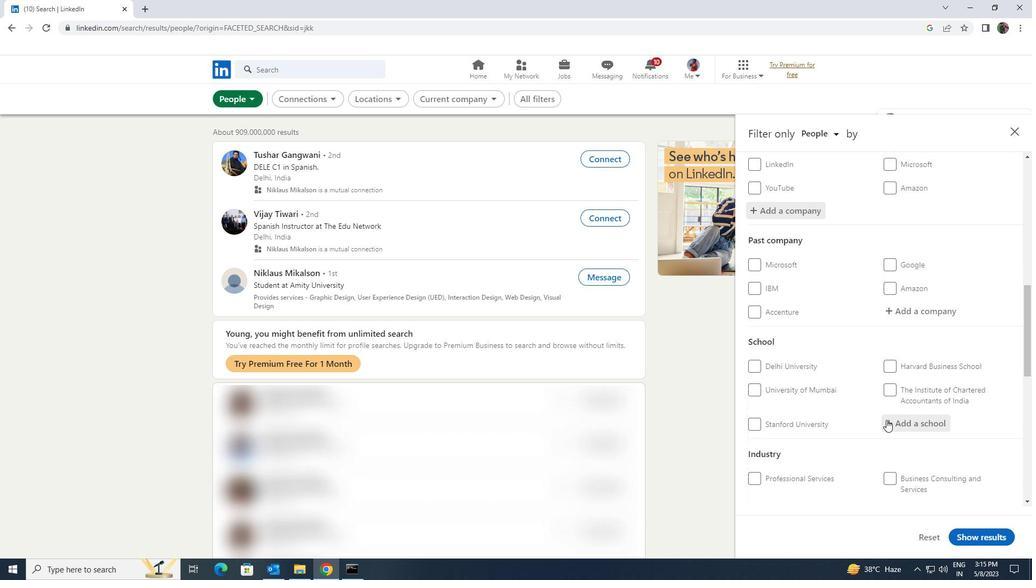 
Action: Key pressed <Key.shift>GOVERNMENT<Key.space><Key.shift>COLLEGE<Key.space><Key.shift>OF<Key.space>ENGINEERING<Key.space><Key.shift><Key.shift><Key.shift><Key.shift>AM
Screenshot: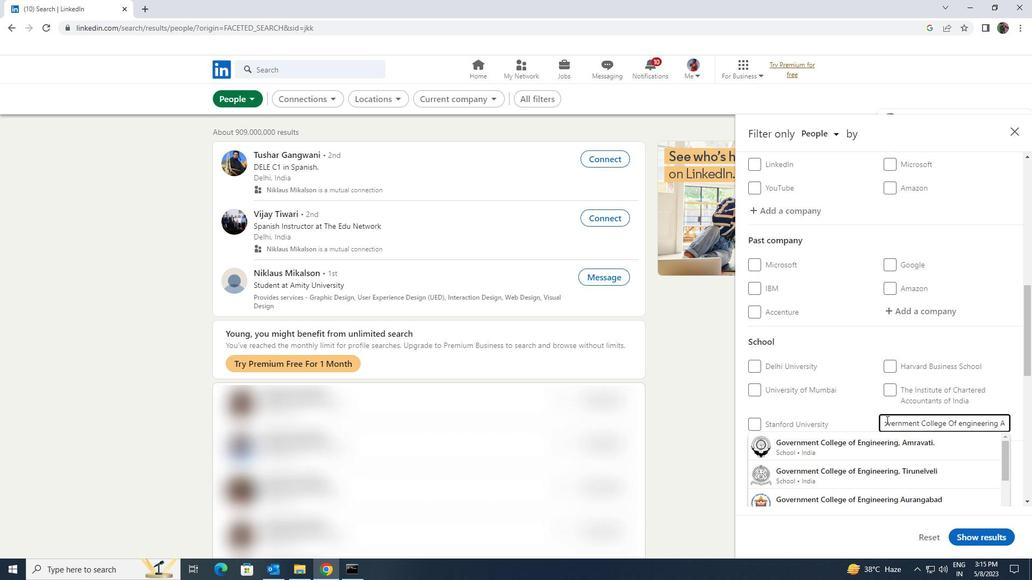 
Action: Mouse moved to (888, 437)
Screenshot: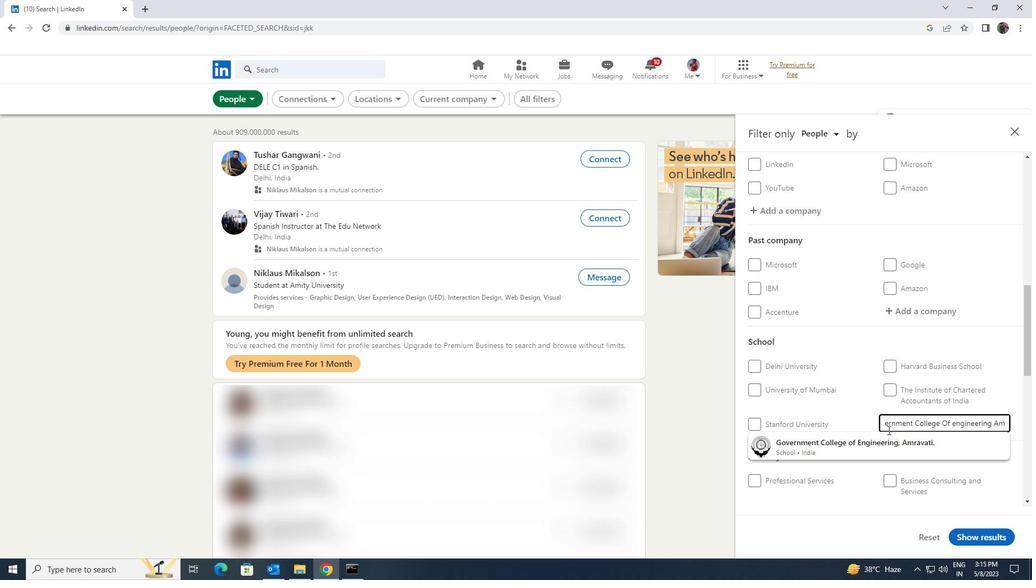 
Action: Mouse pressed left at (888, 437)
Screenshot: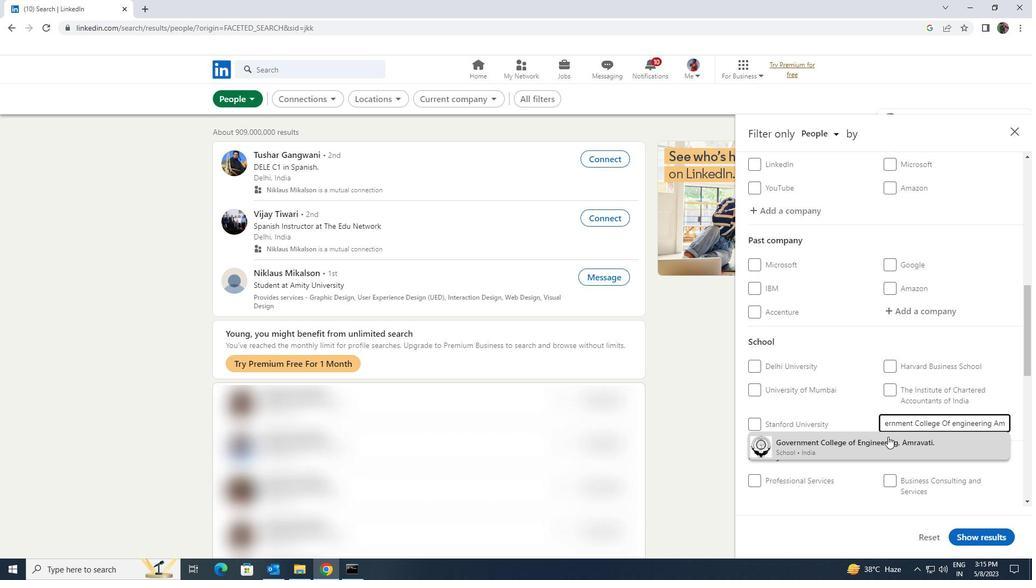 
Action: Mouse scrolled (888, 436) with delta (0, 0)
Screenshot: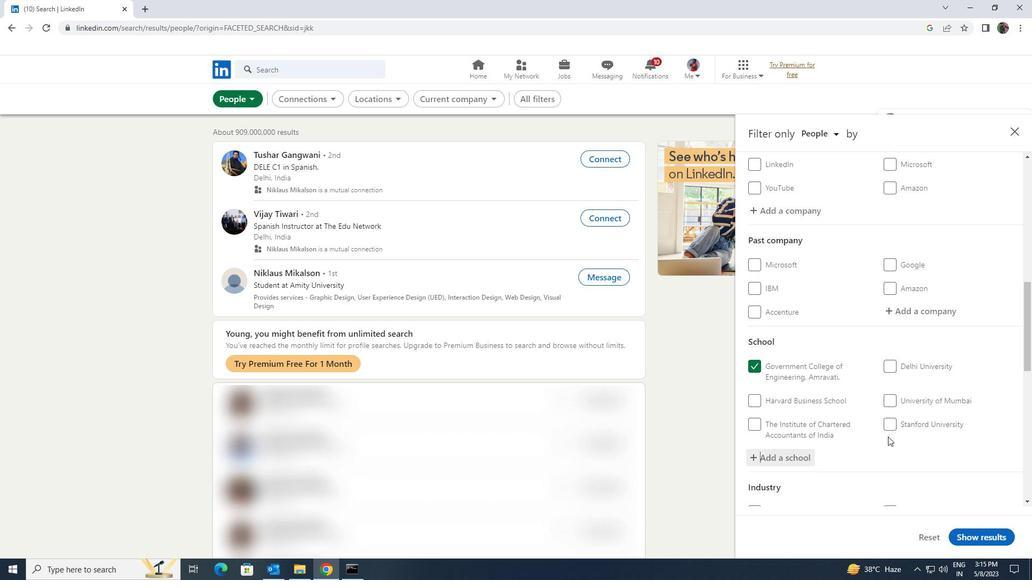 
Action: Mouse scrolled (888, 436) with delta (0, 0)
Screenshot: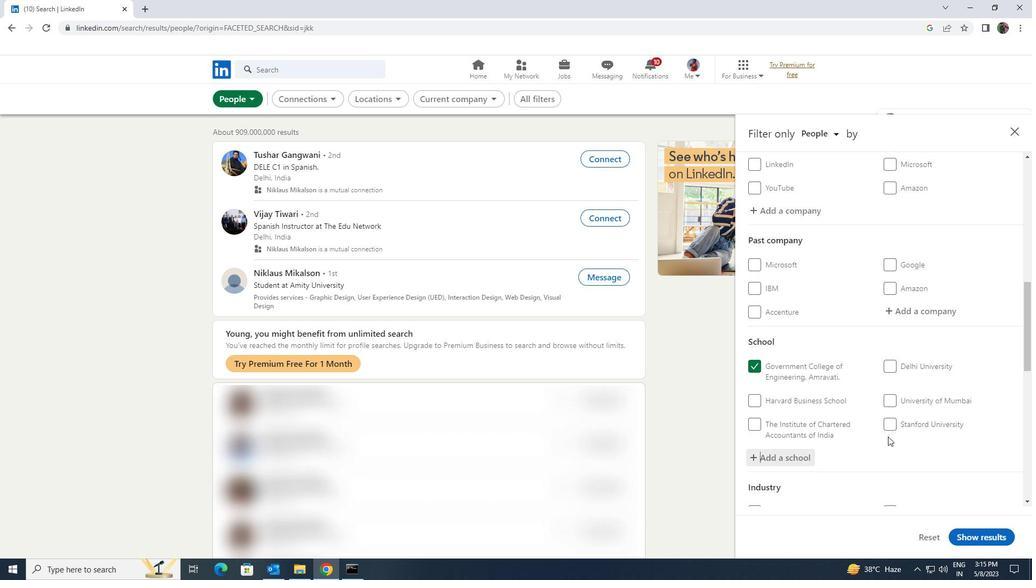 
Action: Mouse scrolled (888, 436) with delta (0, 0)
Screenshot: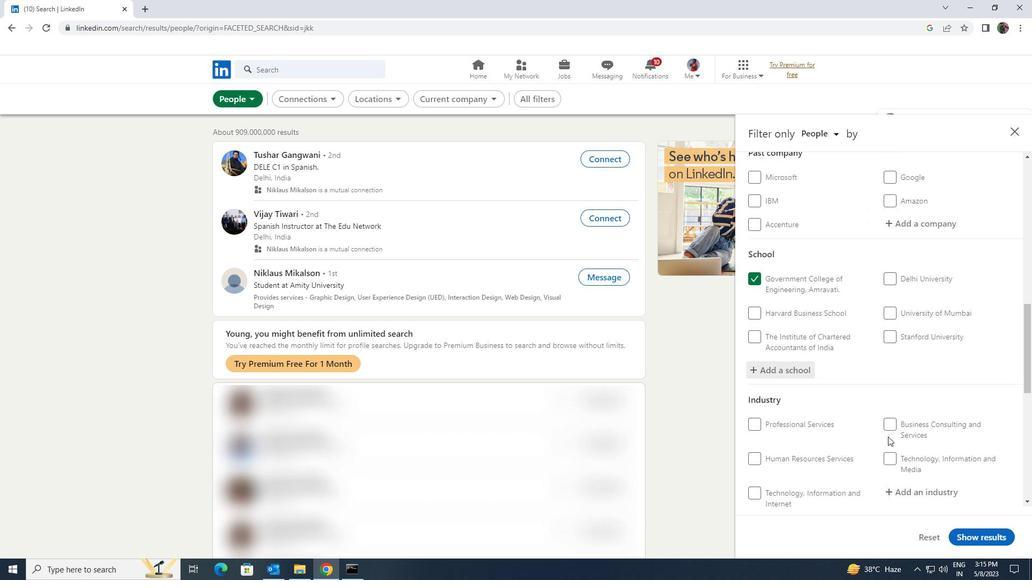 
Action: Mouse moved to (900, 424)
Screenshot: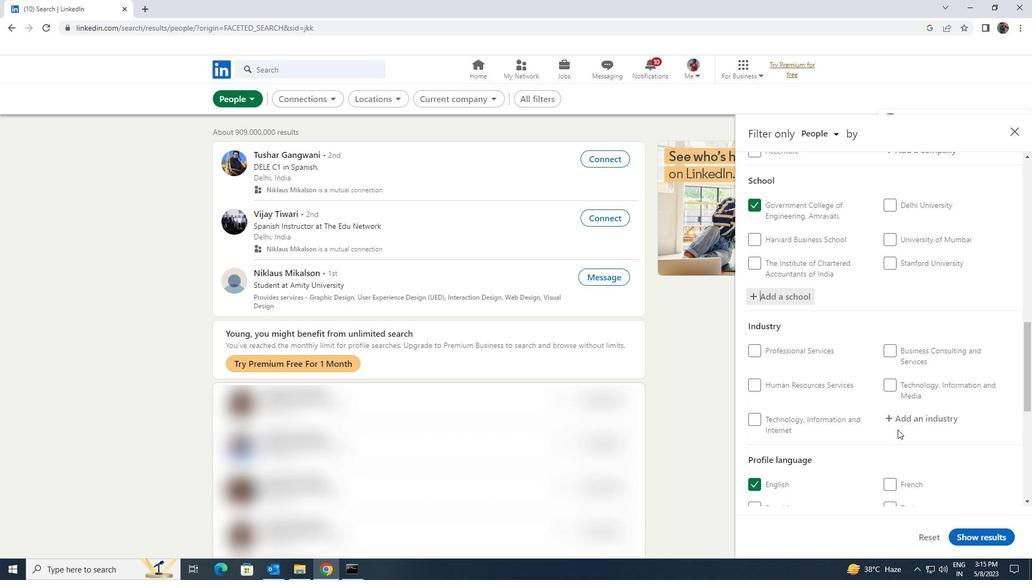 
Action: Mouse pressed left at (900, 424)
Screenshot: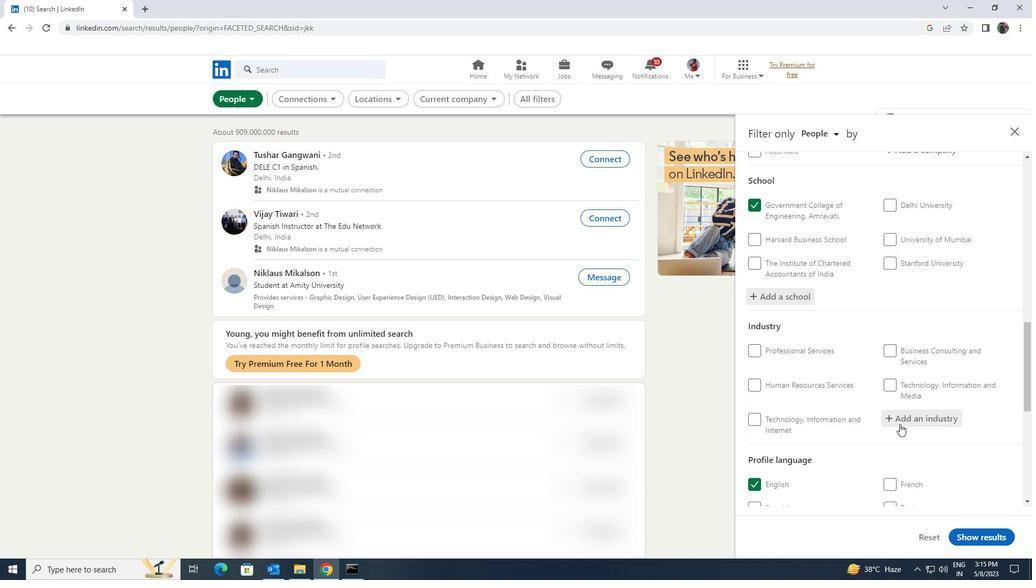 
Action: Key pressed <Key.shift><Key.shift><Key.shift><Key.shift><Key.shift><Key.shift><Key.shift><Key.shift><Key.shift><Key.shift><Key.shift><Key.shift><Key.shift><Key.shift><Key.shift><Key.shift><Key.shift><Key.shift><Key.shift><Key.shift><Key.shift><Key.shift><Key.shift><Key.shift><Key.shift><Key.shift>INVESTMENT<Key.space><Key.shift>ADVICE
Screenshot: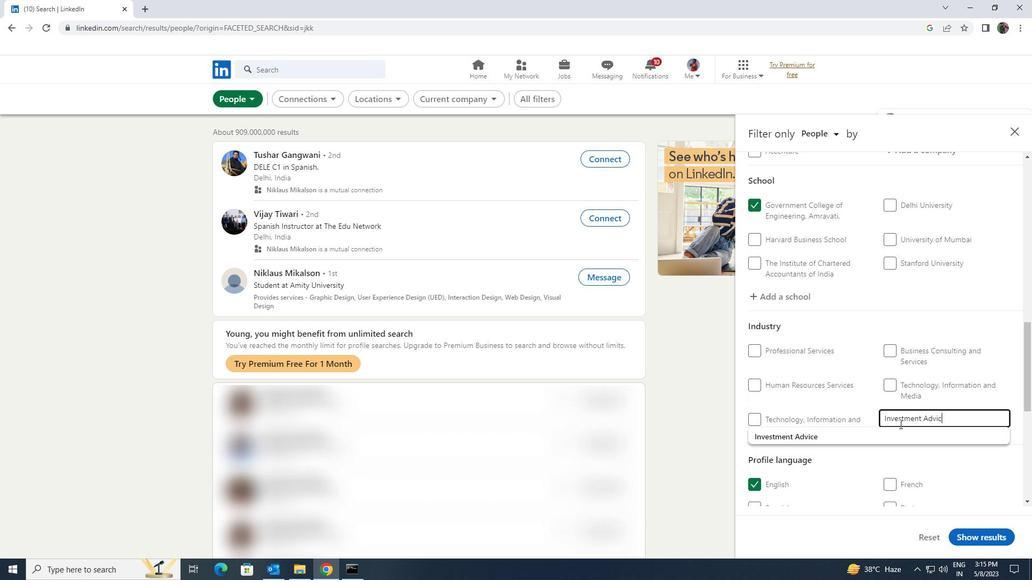 
Action: Mouse moved to (895, 432)
Screenshot: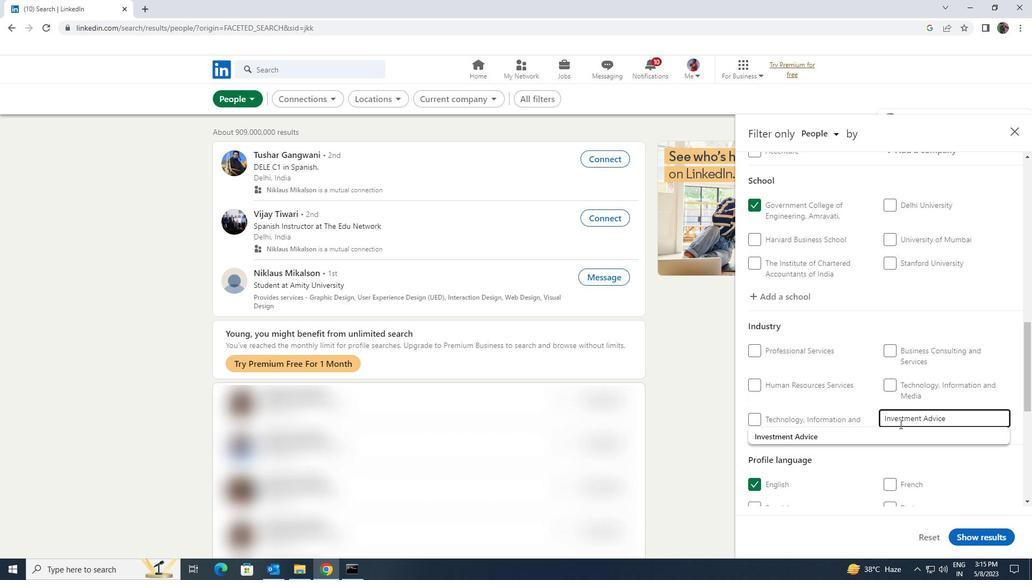 
Action: Mouse pressed left at (895, 432)
Screenshot: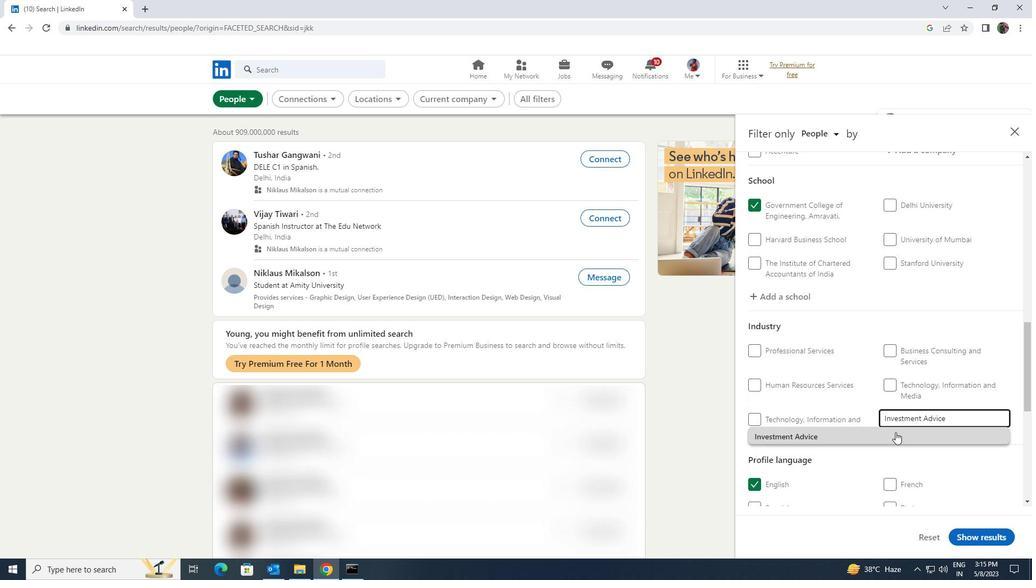 
Action: Mouse scrolled (895, 432) with delta (0, 0)
Screenshot: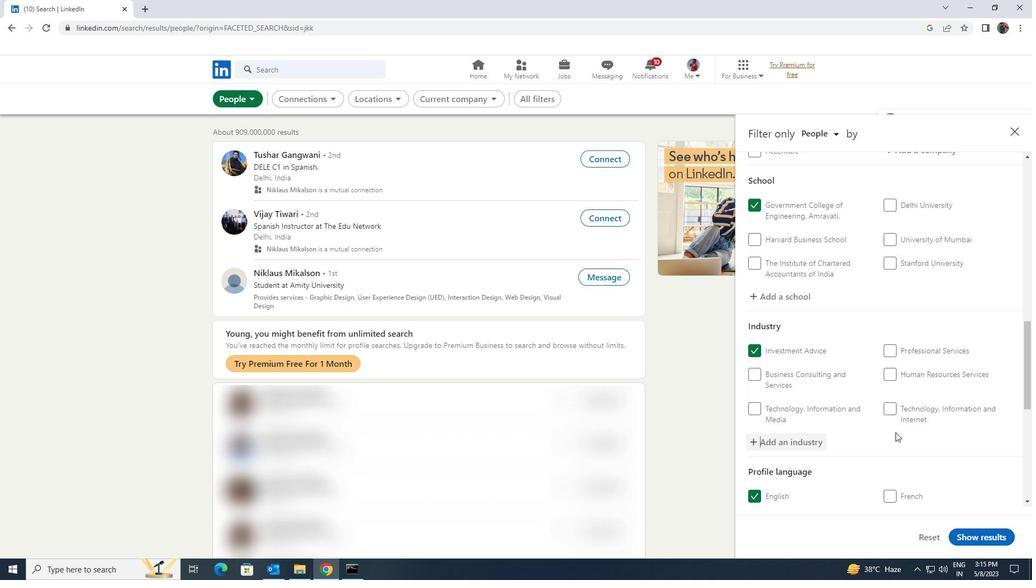 
Action: Mouse scrolled (895, 432) with delta (0, 0)
Screenshot: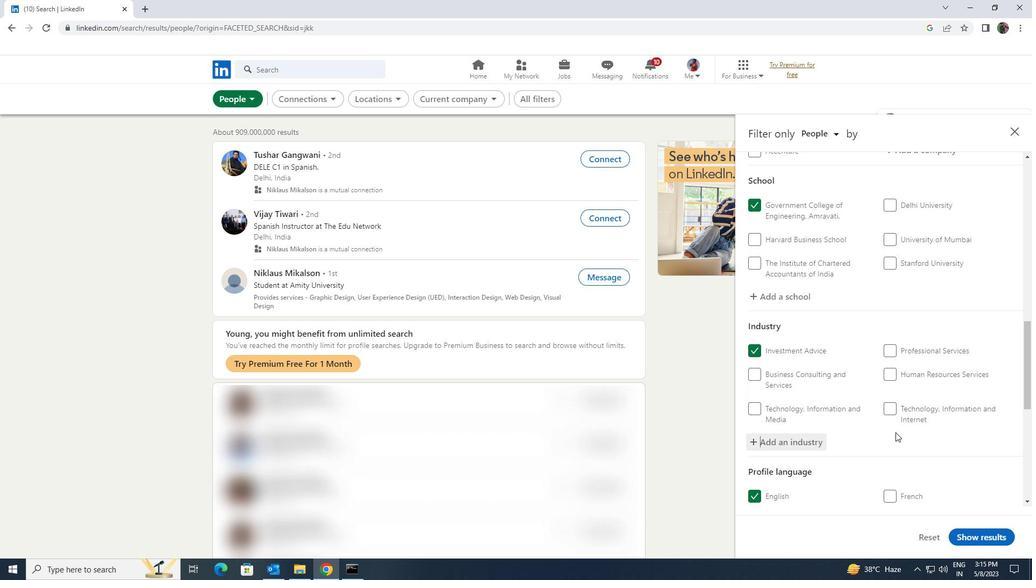
Action: Mouse scrolled (895, 432) with delta (0, 0)
Screenshot: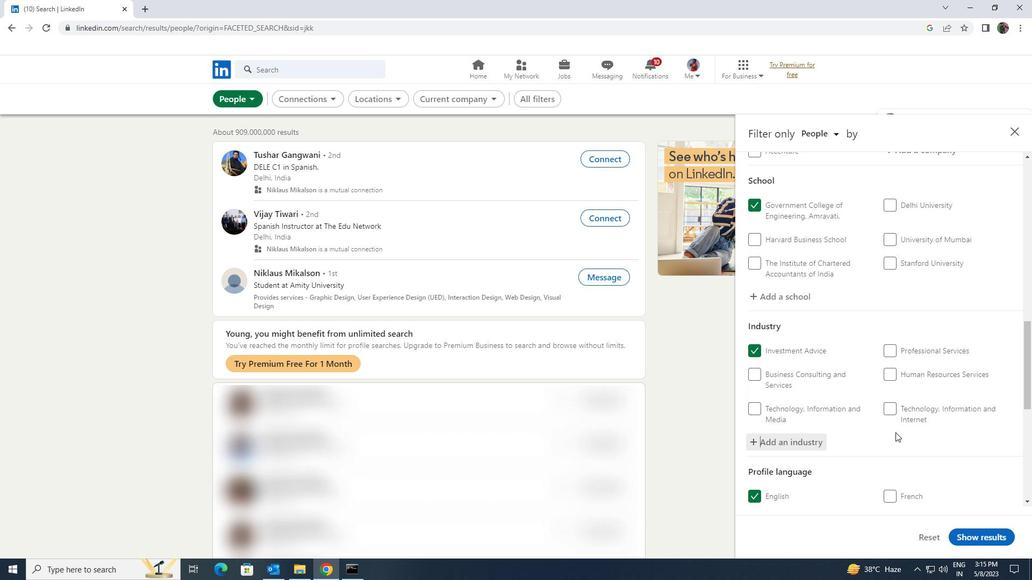 
Action: Mouse scrolled (895, 432) with delta (0, 0)
Screenshot: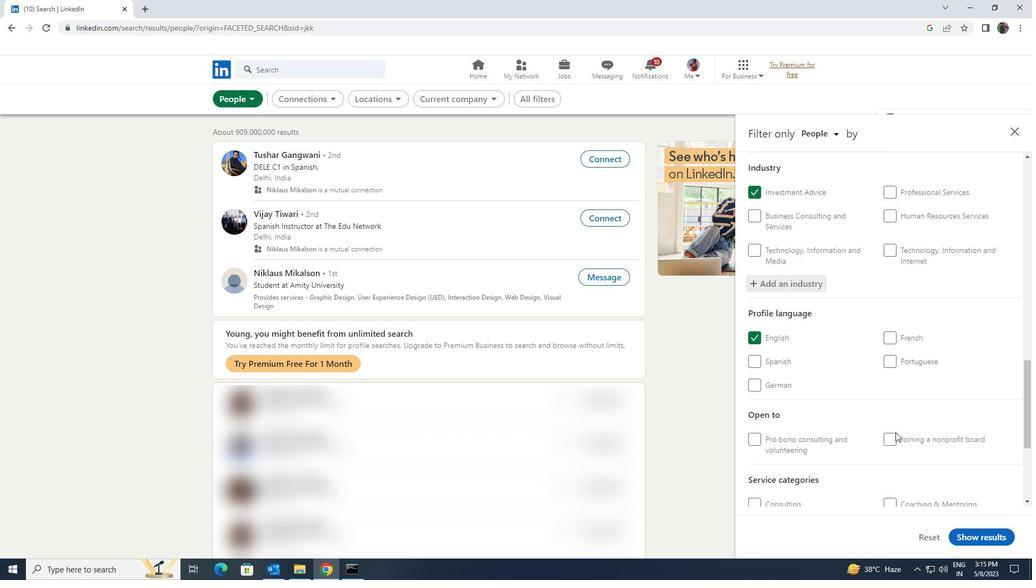 
Action: Mouse scrolled (895, 432) with delta (0, 0)
Screenshot: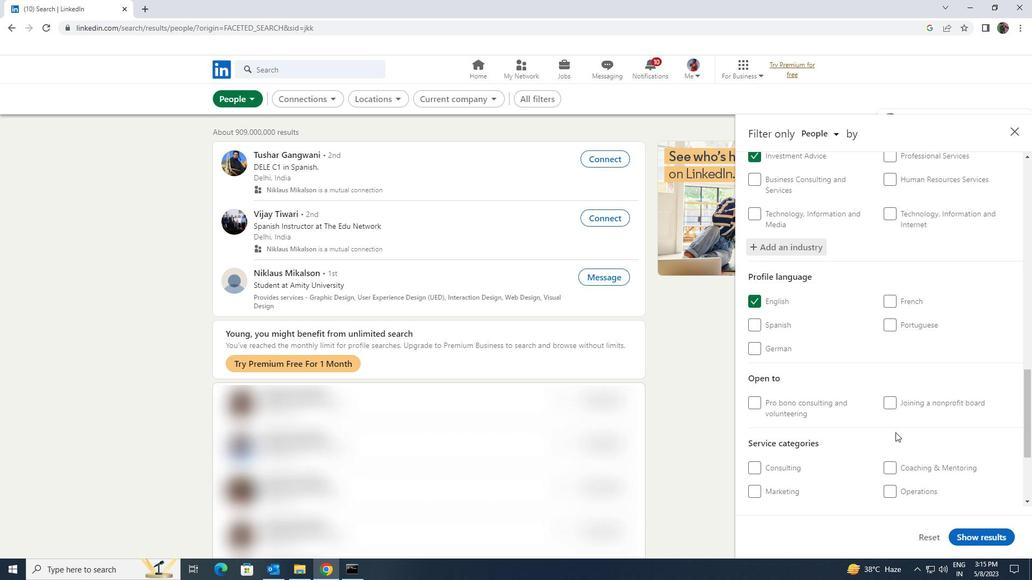 
Action: Mouse moved to (892, 440)
Screenshot: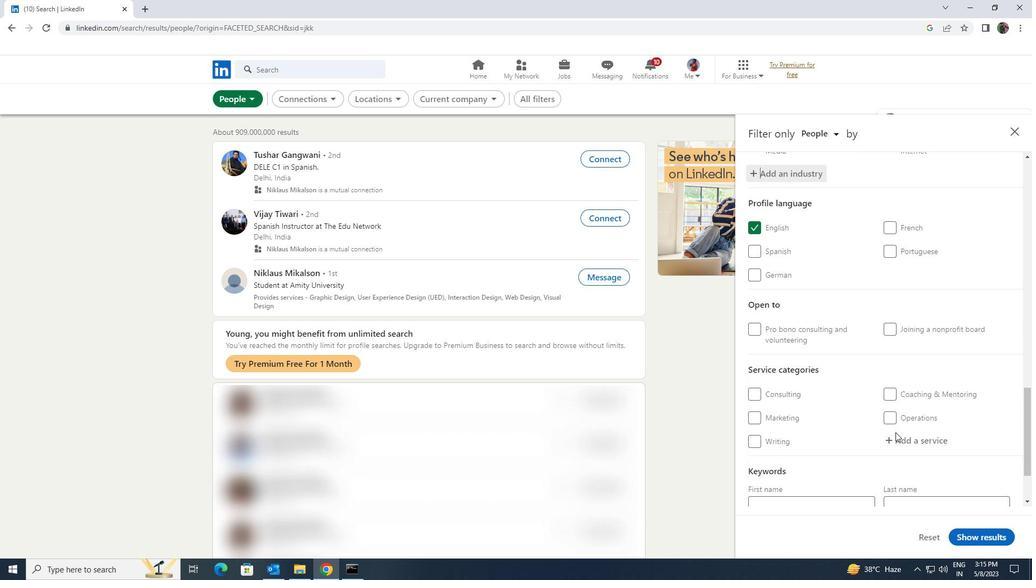 
Action: Mouse pressed left at (892, 440)
Screenshot: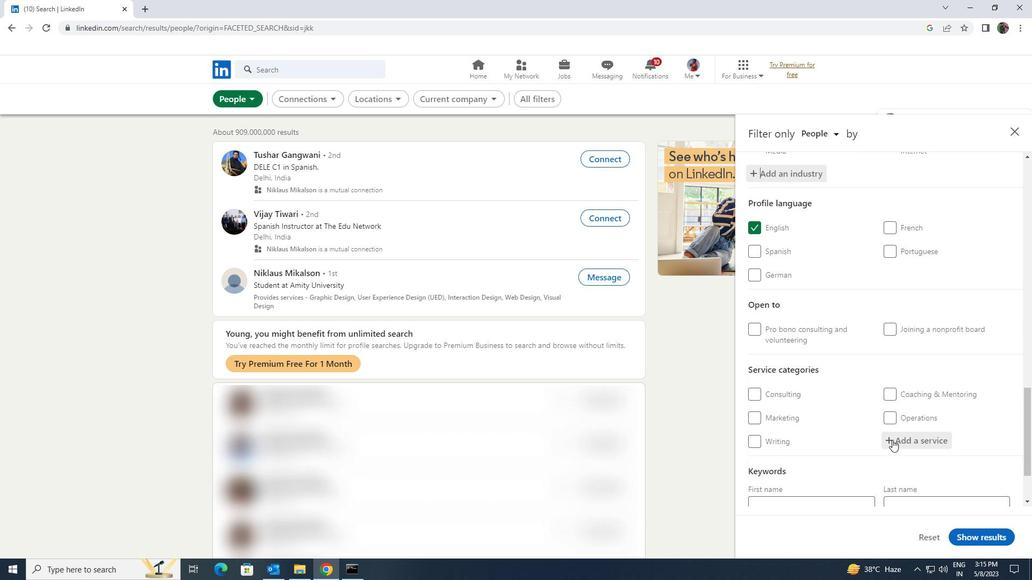 
Action: Key pressed <Key.shift>MANAGEMENT<Key.enter>
Screenshot: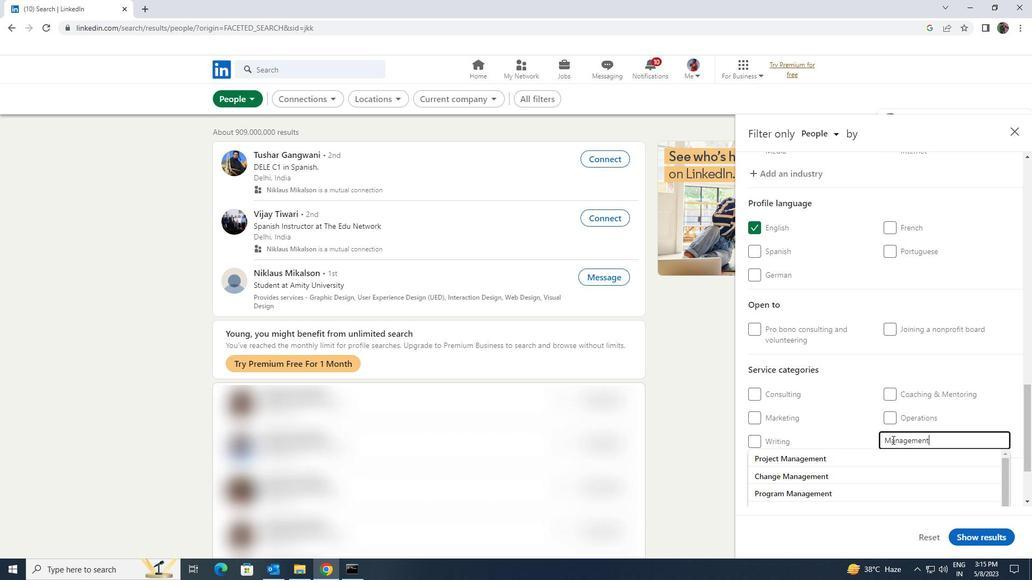 
Action: Mouse scrolled (892, 439) with delta (0, 0)
Screenshot: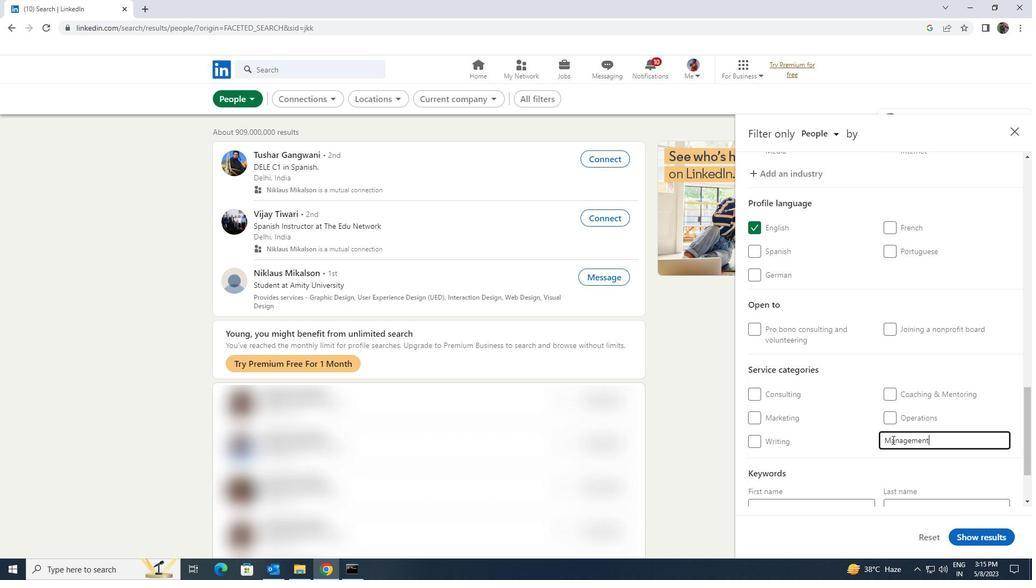
Action: Mouse scrolled (892, 439) with delta (0, 0)
Screenshot: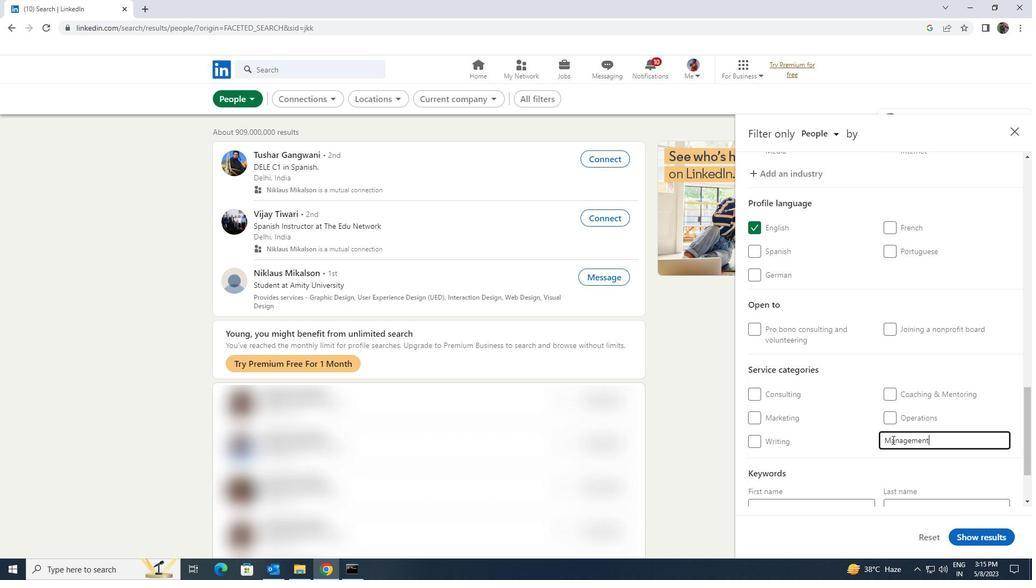 
Action: Mouse scrolled (892, 439) with delta (0, 0)
Screenshot: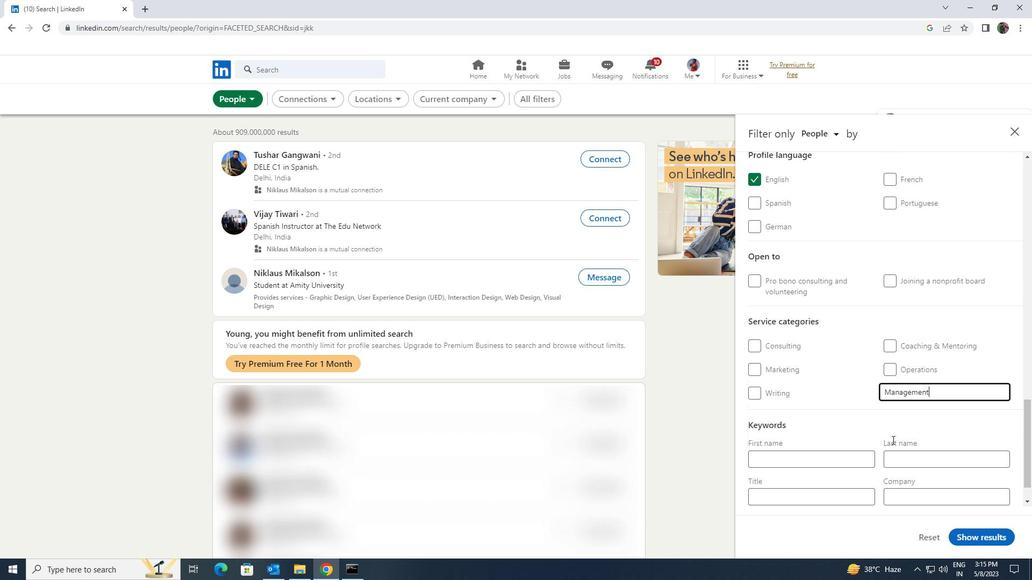 
Action: Mouse moved to (864, 452)
Screenshot: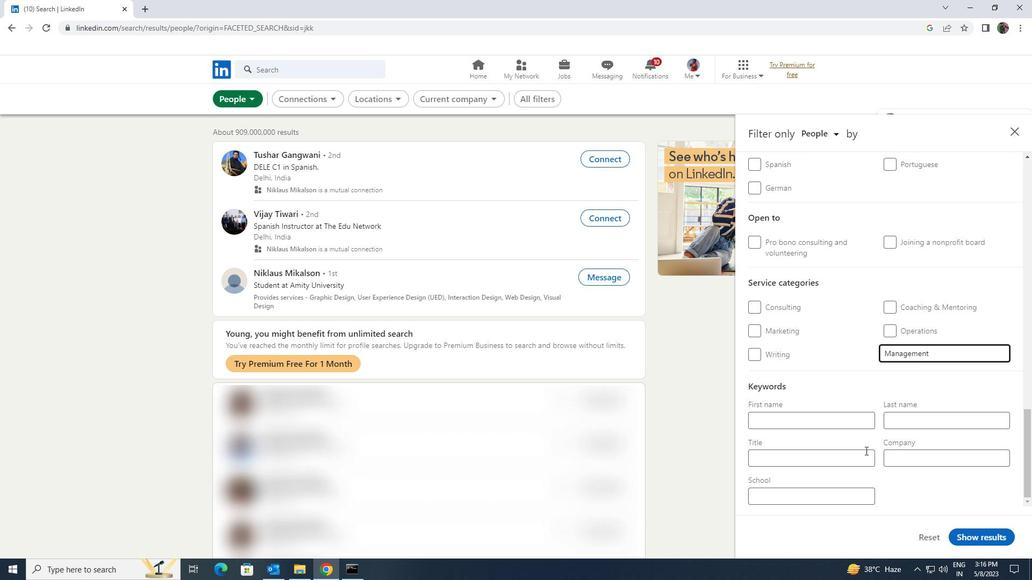 
Action: Mouse pressed left at (864, 452)
Screenshot: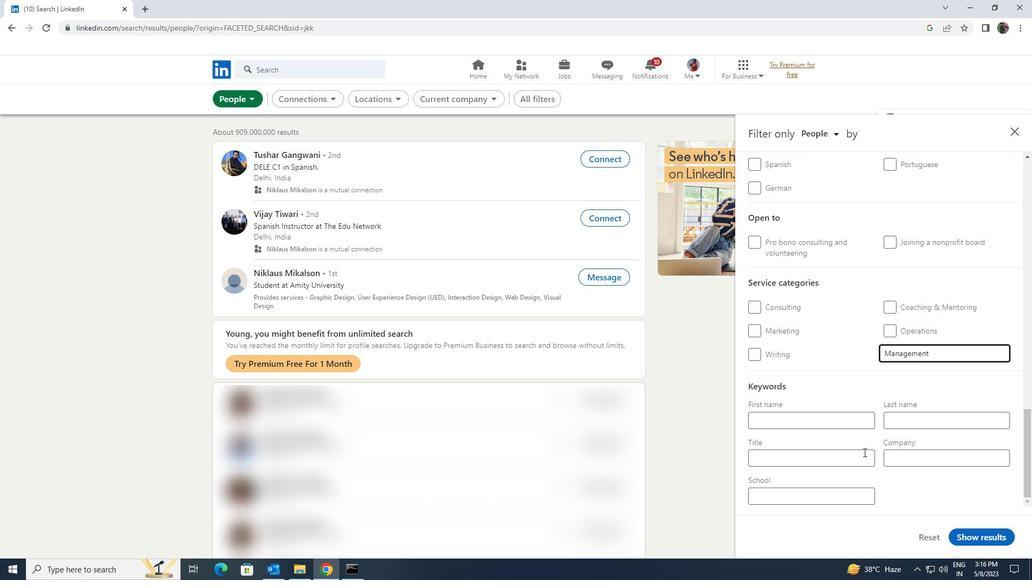 
Action: Mouse moved to (859, 458)
Screenshot: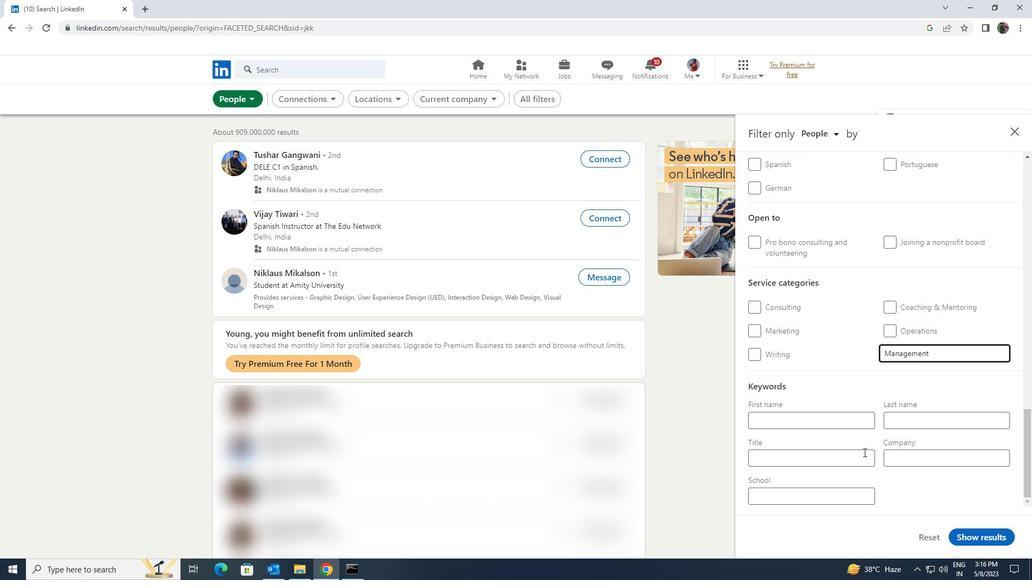 
Action: Mouse pressed left at (859, 458)
Screenshot: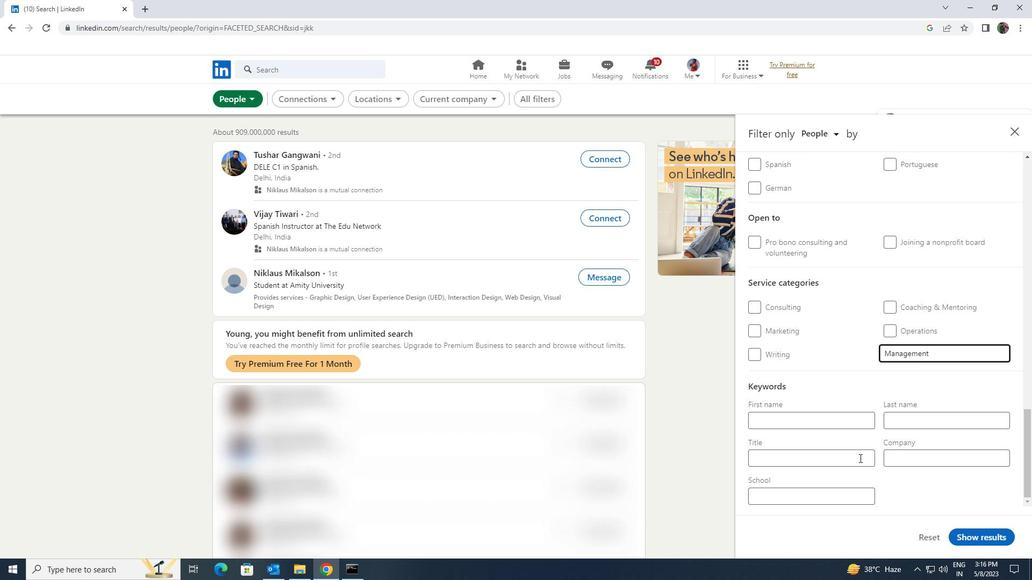 
Action: Key pressed <Key.shift><Key.shift><Key.shift><Key.shift><Key.shift><Key.shift><Key.shift><Key.shift><Key.shift><Key.shift><Key.shift><Key.shift><Key.shift><Key.shift><Key.shift><Key.shift><Key.shift><Key.shift><Key.shift><Key.shift><Key.shift><Key.shift><Key.shift><Key.shift><Key.shift><Key.shift><Key.shift><Key.shift><Key.shift><Key.shift><Key.shift><Key.shift><Key.shift><Key.shift><Key.shift><Key.shift>SQL<Key.space><Key.shift>DEVELOPER
Screenshot: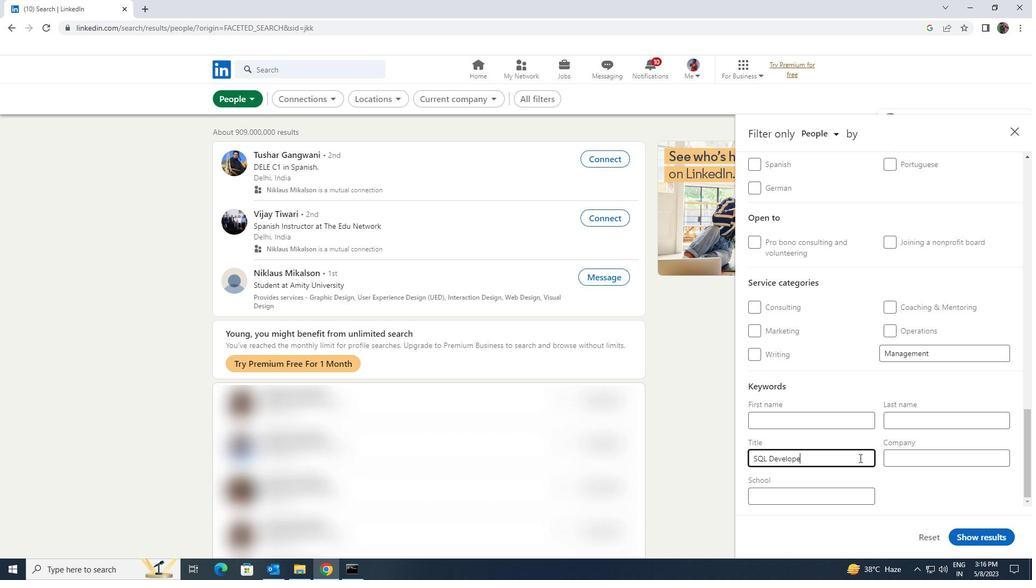 
Action: Mouse moved to (956, 532)
Screenshot: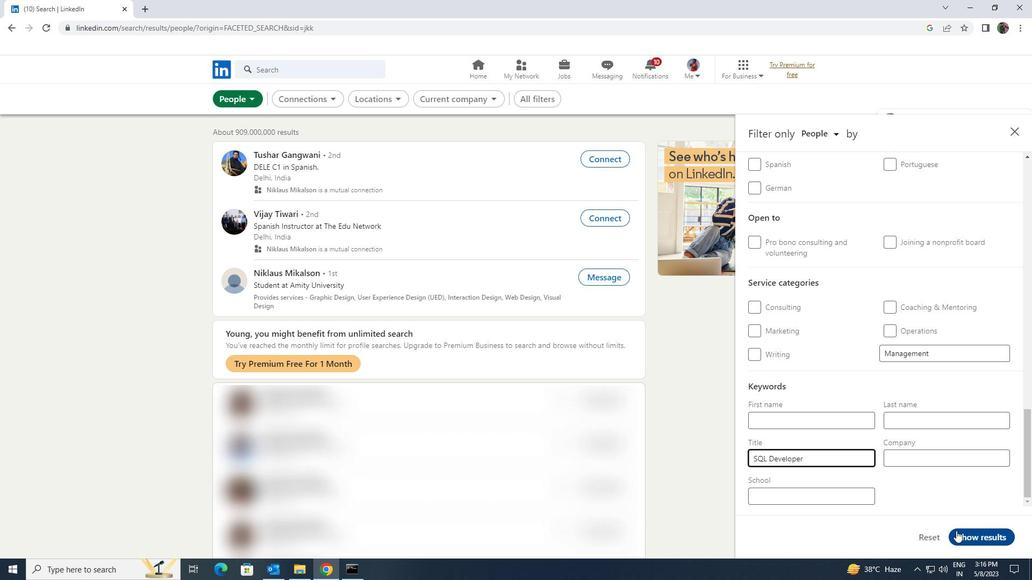 
Action: Mouse pressed left at (956, 532)
Screenshot: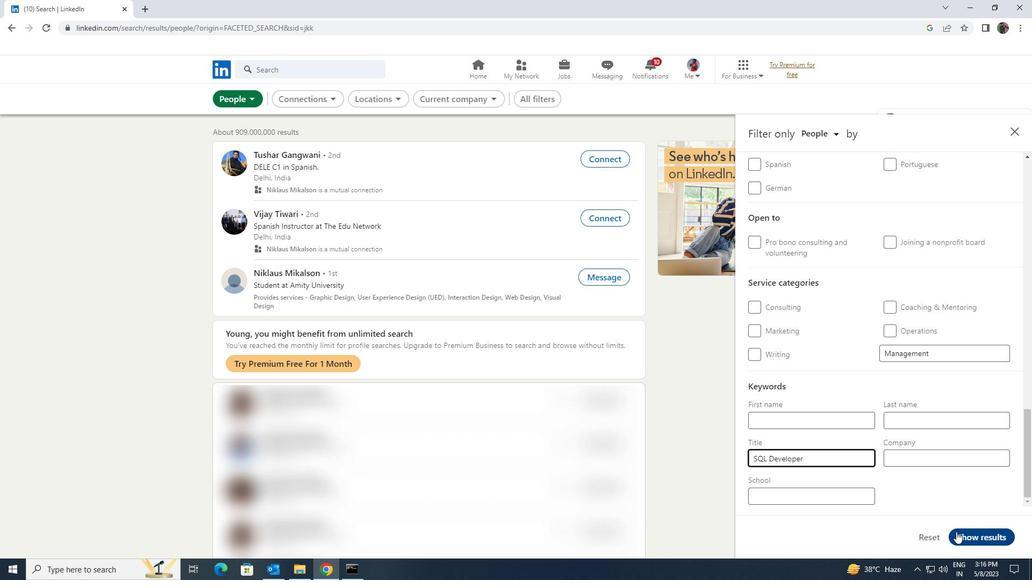 
Action: Mouse moved to (955, 534)
Screenshot: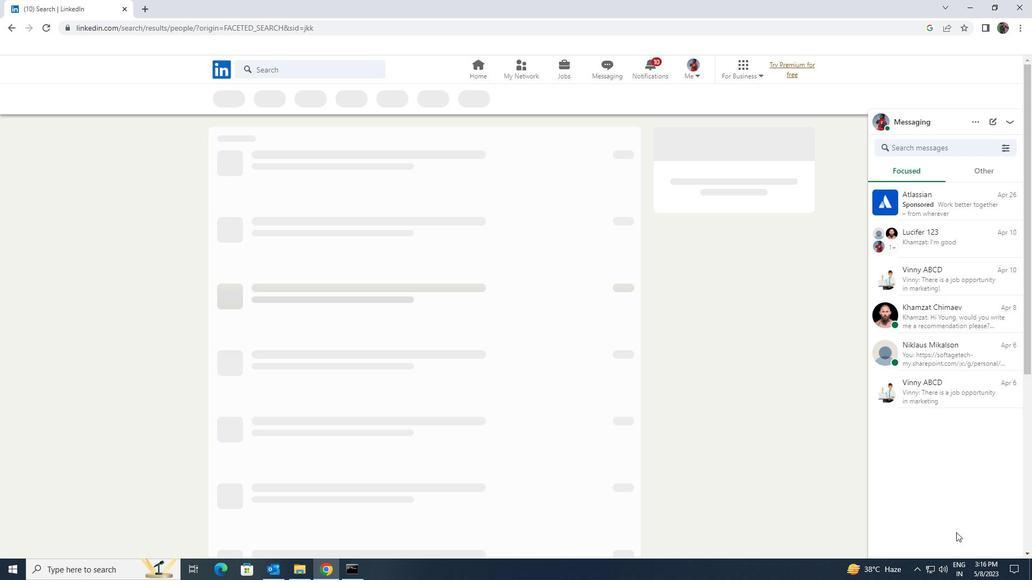 
